 Task: Log work in the project AtlasLine for the issue 'Develop a new feature to allow for gamification of key tasks and activities.' spent time as '5w 4d 18h 18m' and remaining time as '4w 2d 22h 42m' and add a flag. Now add the issue to the epic 'Enterprise Resource Planning (ERP) Implementation'. Log work in the project AtlasLine for the issue 'Address issues related to slow response time when accessing the system remotely' spent time as '2w 1d 9h 37m' and remaining time as '6w 2d 19h 45m' and clone the issue. Now add the issue to the epic 'Network Security Improvements'
Action: Mouse moved to (182, 51)
Screenshot: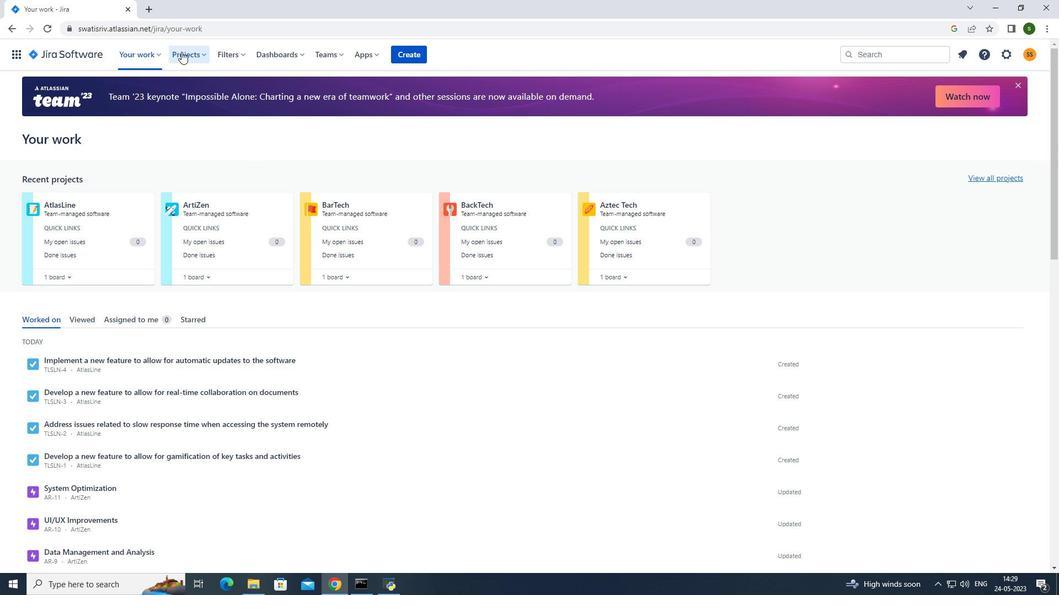 
Action: Mouse pressed left at (182, 51)
Screenshot: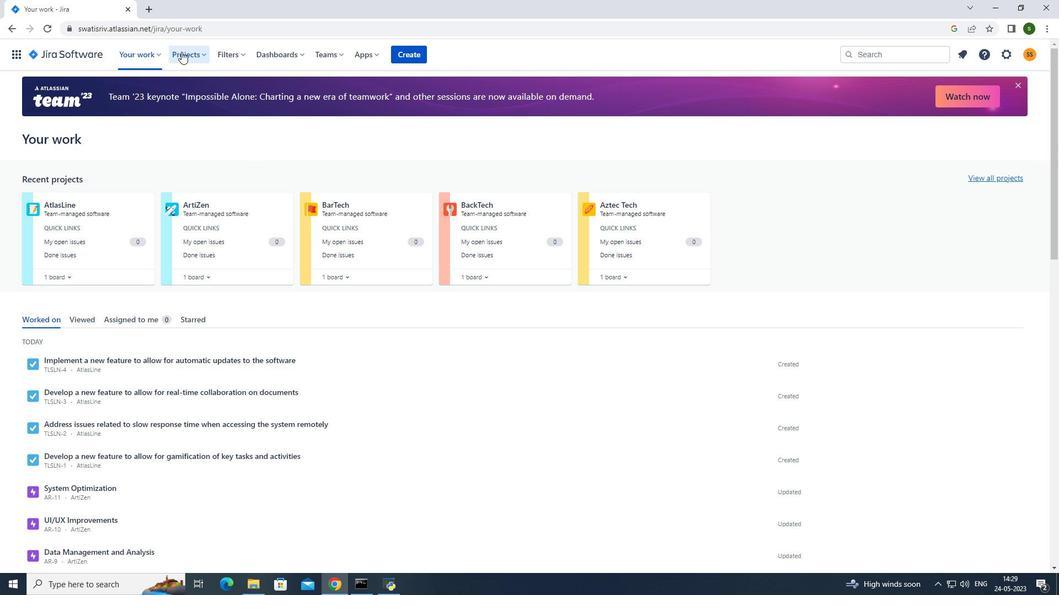 
Action: Mouse moved to (232, 97)
Screenshot: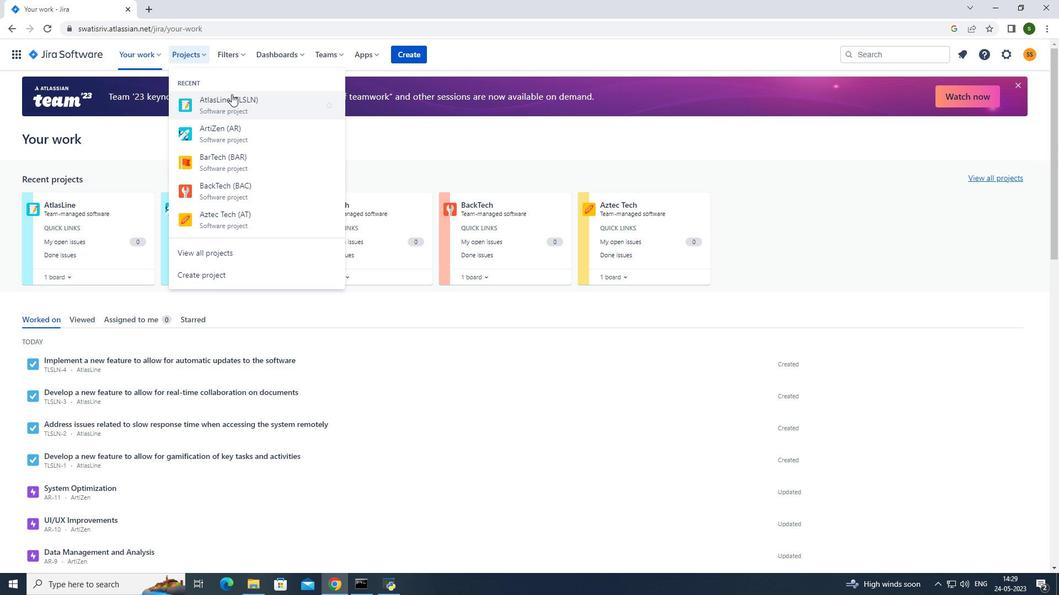 
Action: Mouse pressed left at (232, 97)
Screenshot: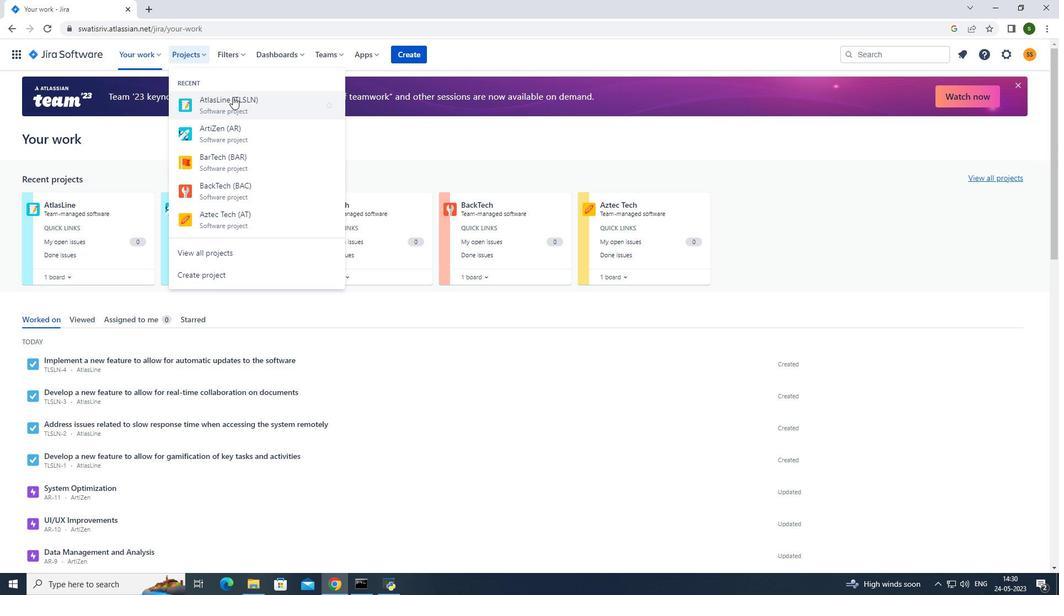 
Action: Mouse moved to (80, 172)
Screenshot: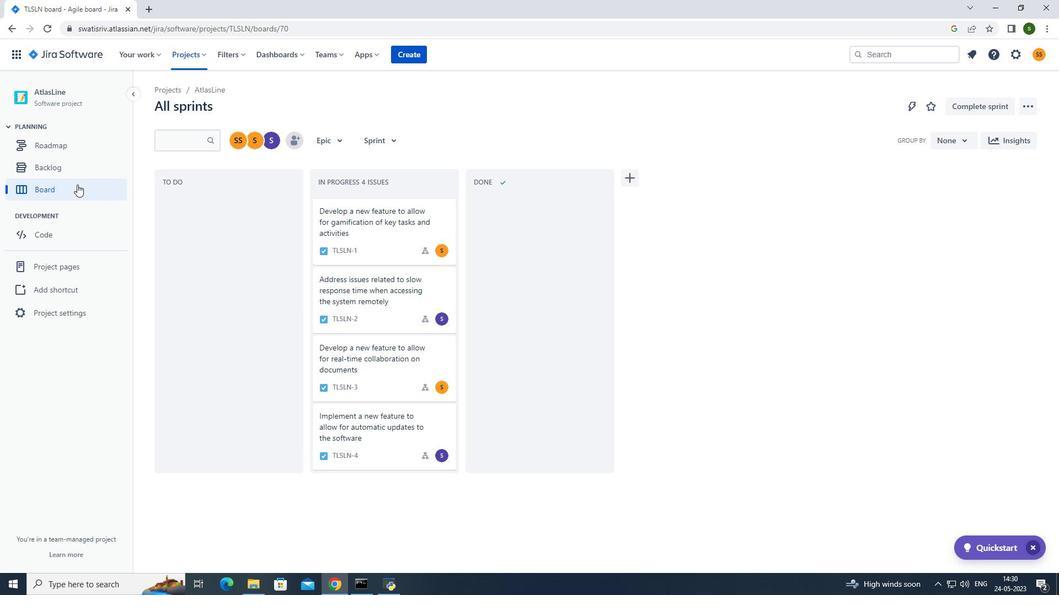 
Action: Mouse pressed left at (80, 172)
Screenshot: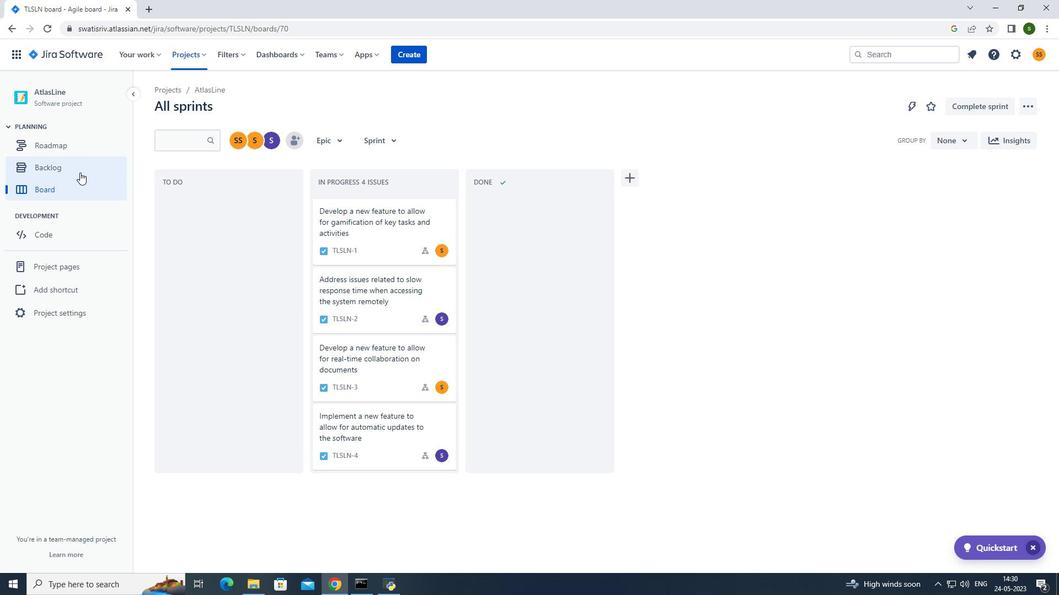 
Action: Mouse moved to (802, 197)
Screenshot: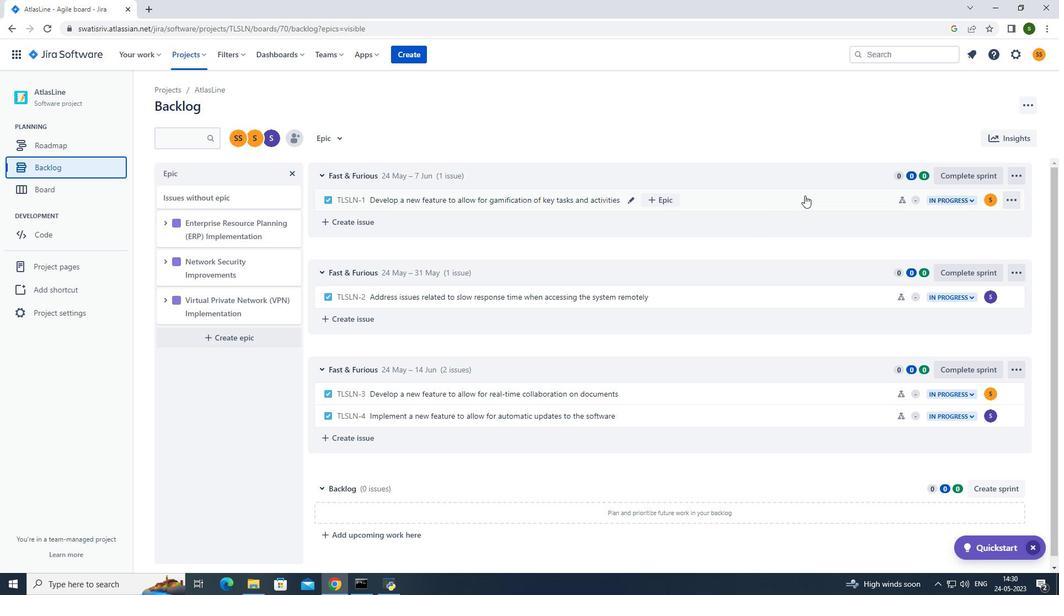 
Action: Mouse pressed left at (802, 197)
Screenshot: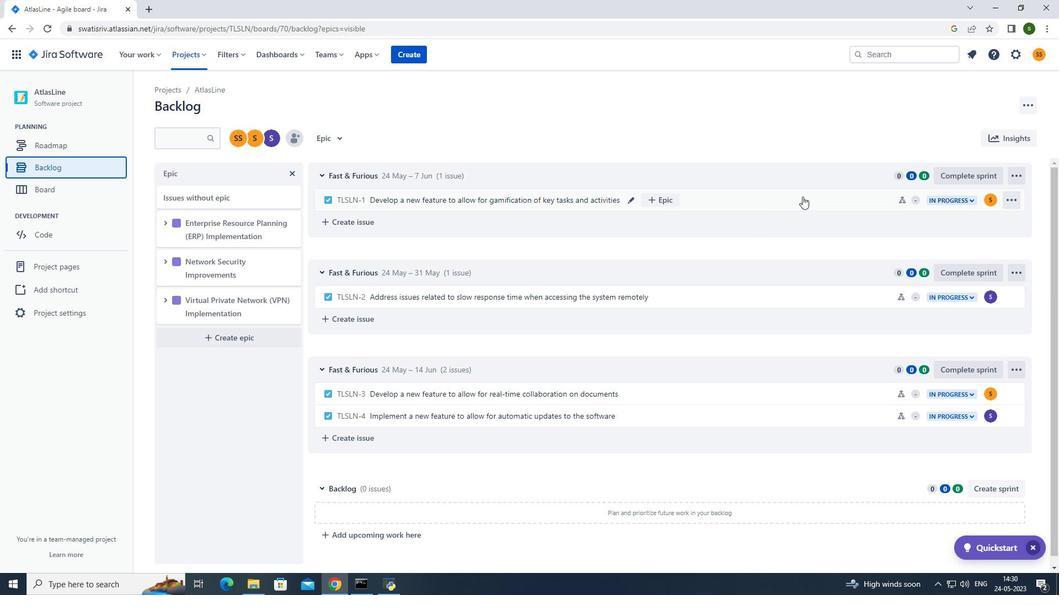 
Action: Mouse moved to (1012, 173)
Screenshot: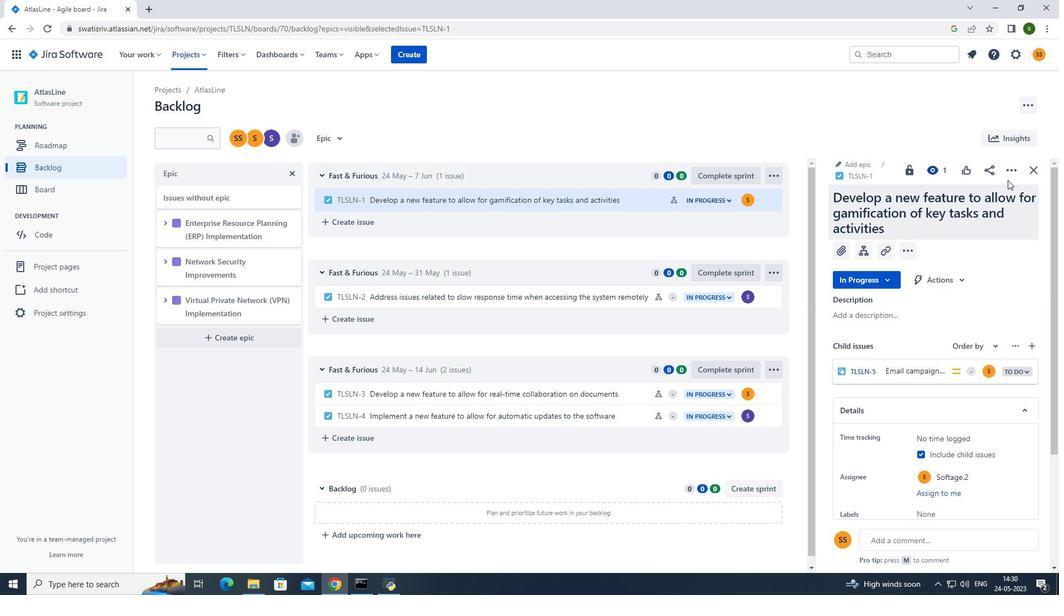 
Action: Mouse pressed left at (1012, 173)
Screenshot: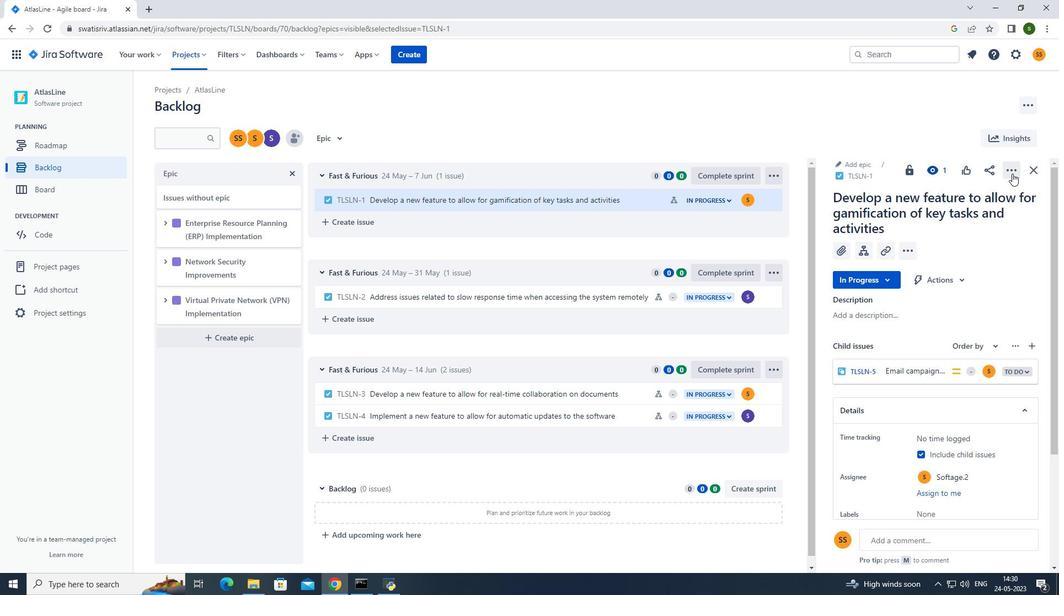 
Action: Mouse moved to (981, 197)
Screenshot: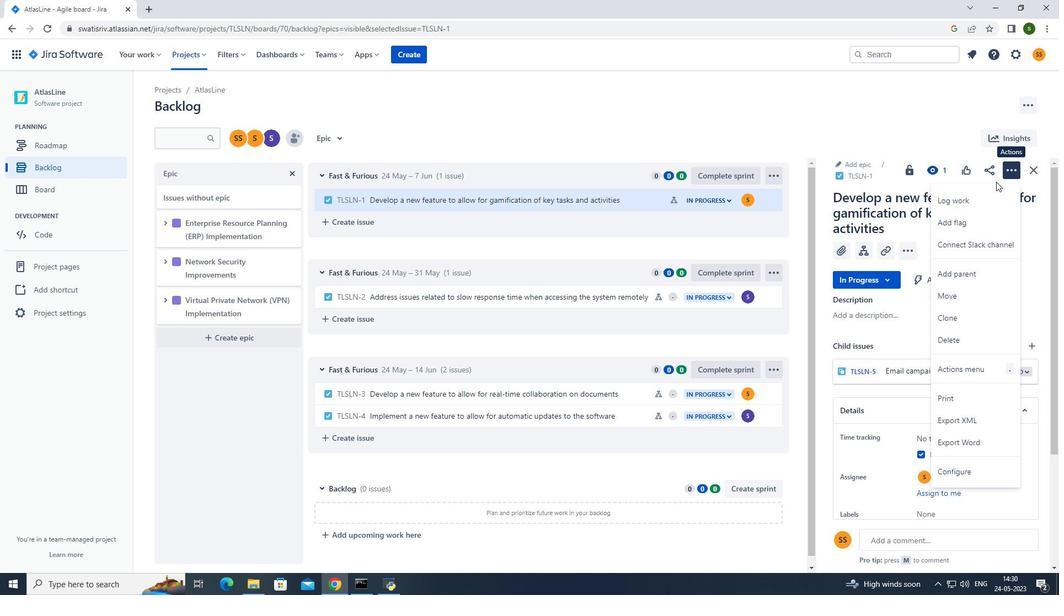 
Action: Mouse pressed left at (981, 197)
Screenshot: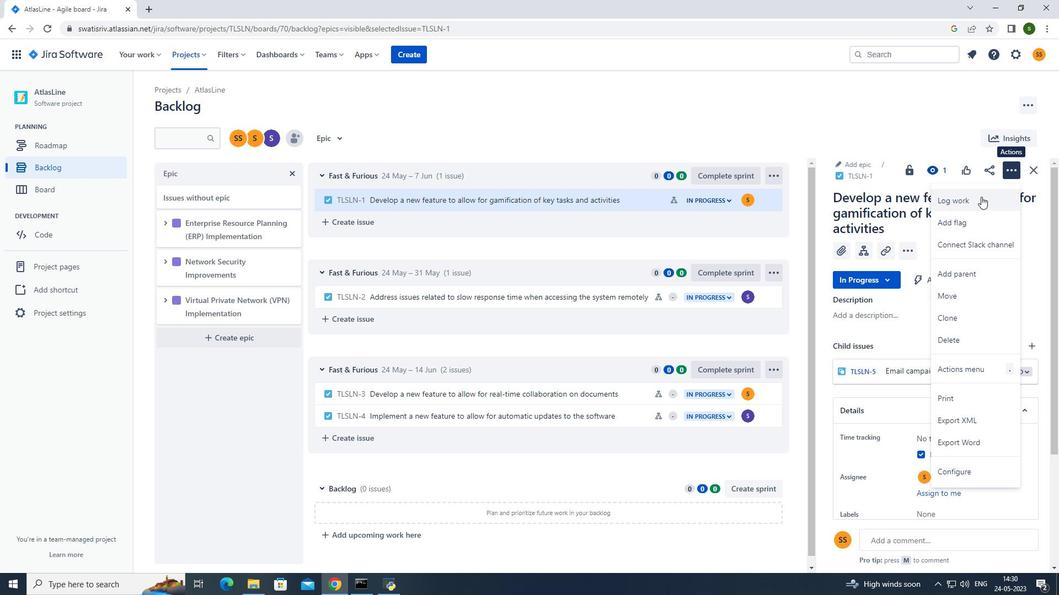 
Action: Mouse moved to (450, 168)
Screenshot: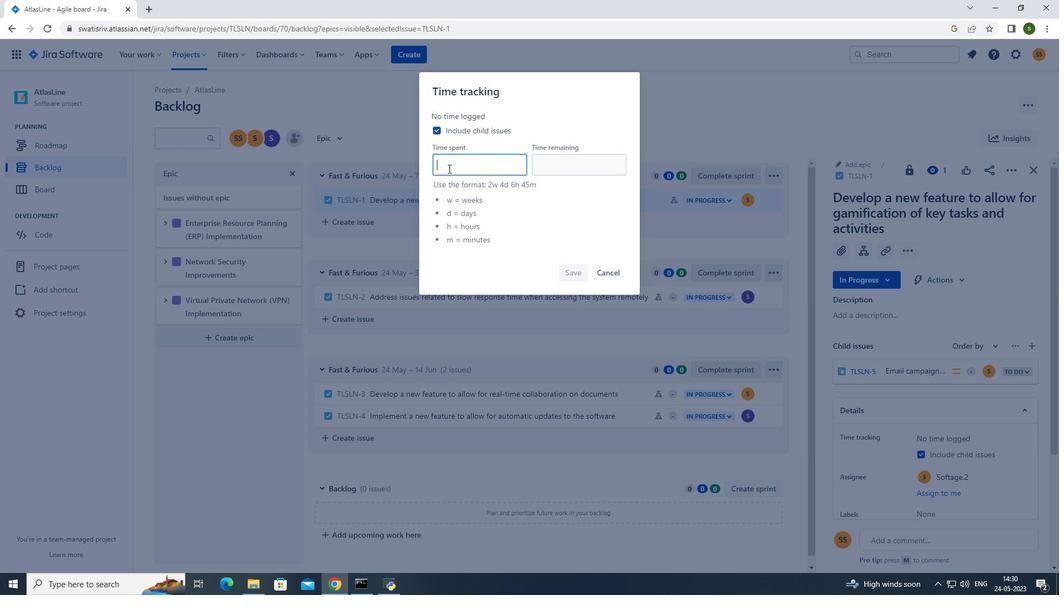 
Action: Key pressed 5w<Key.space>4d<Key.space>18h<Key.space>18m
Screenshot: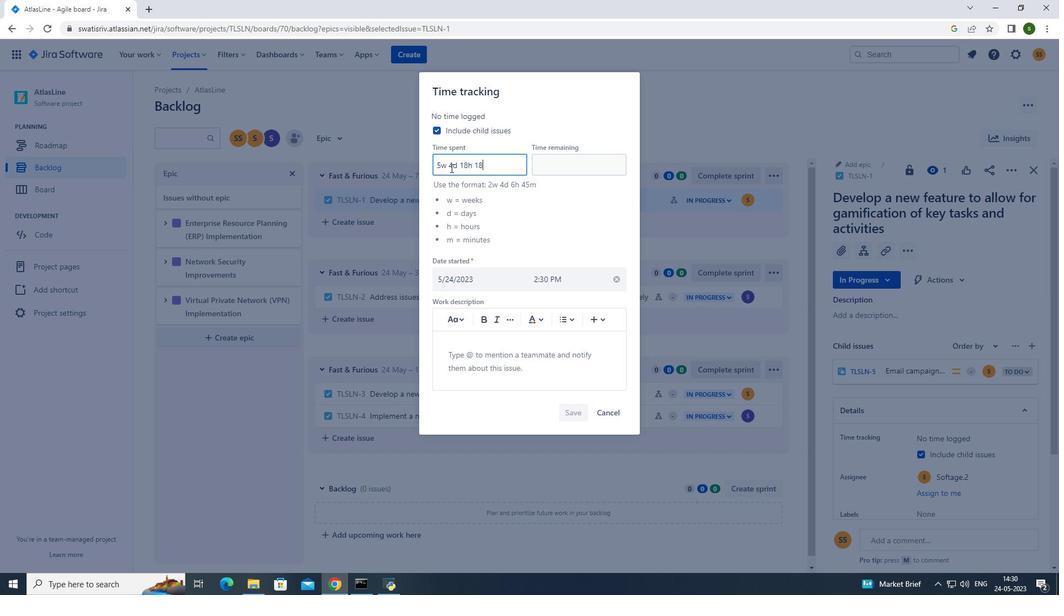 
Action: Mouse moved to (583, 167)
Screenshot: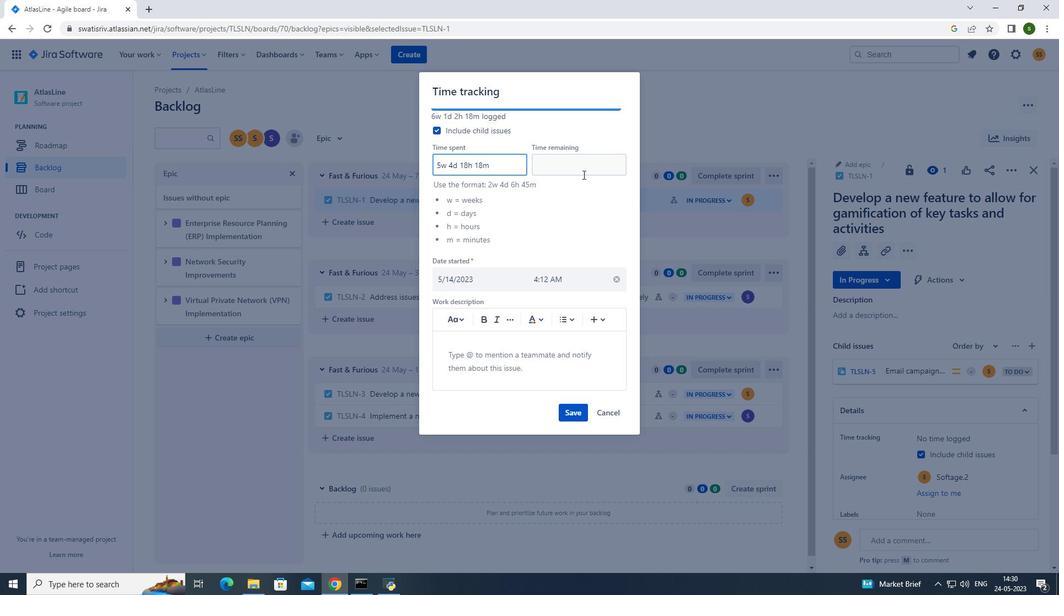 
Action: Mouse pressed left at (583, 167)
Screenshot: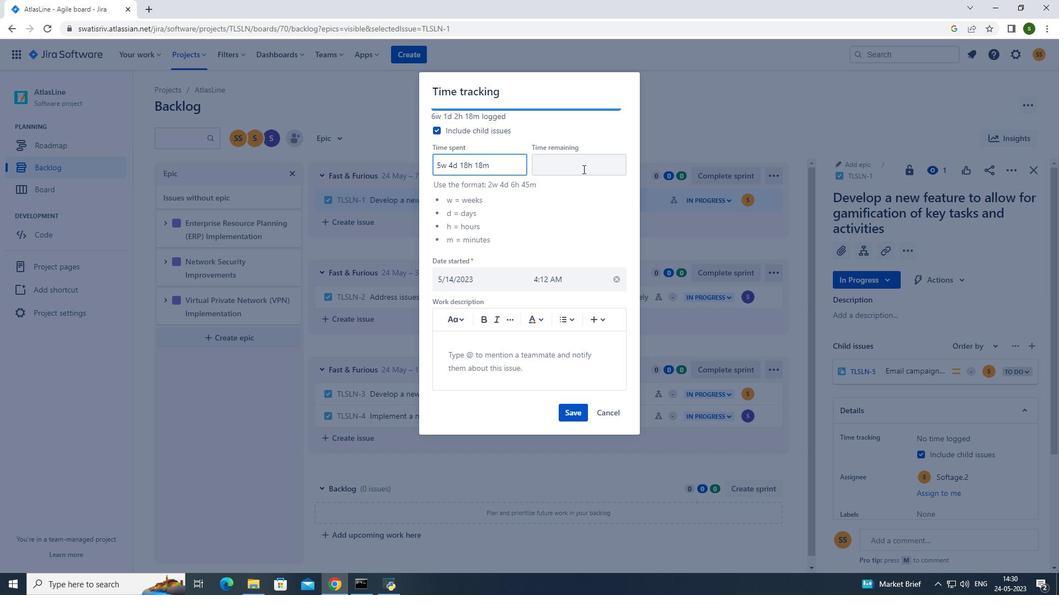 
Action: Key pressed 4w<Key.space>2d<Key.space>22h42<Key.backspace><Key.backspace><Key.space>42m
Screenshot: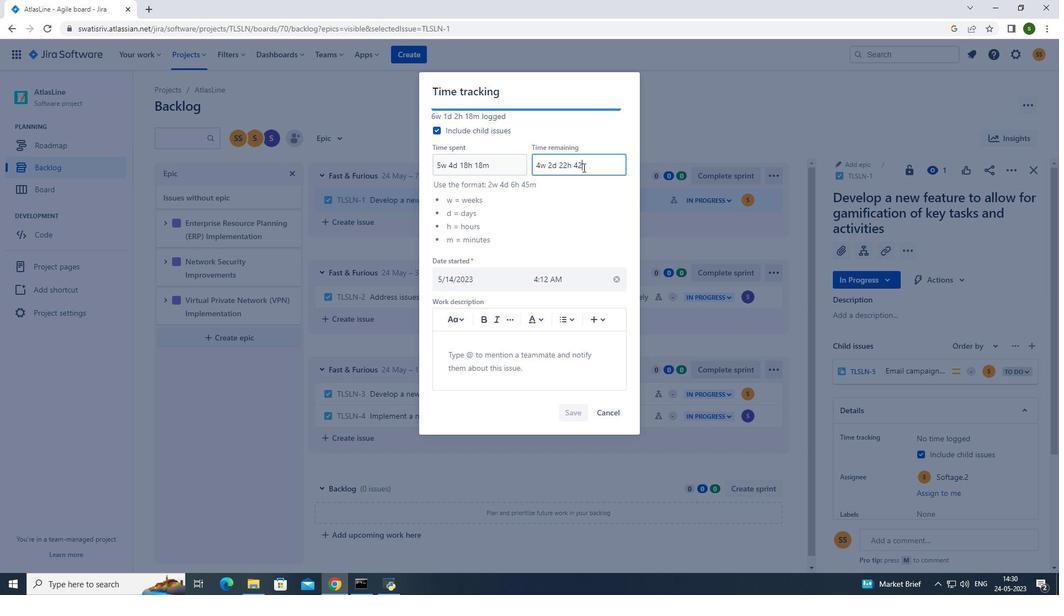 
Action: Mouse moved to (567, 408)
Screenshot: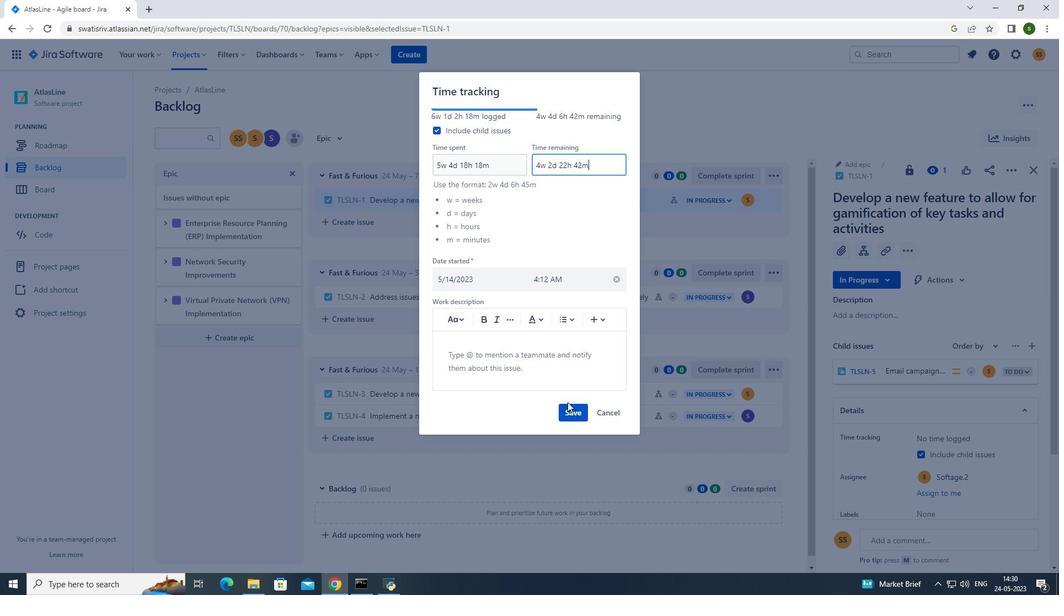 
Action: Mouse pressed left at (567, 408)
Screenshot: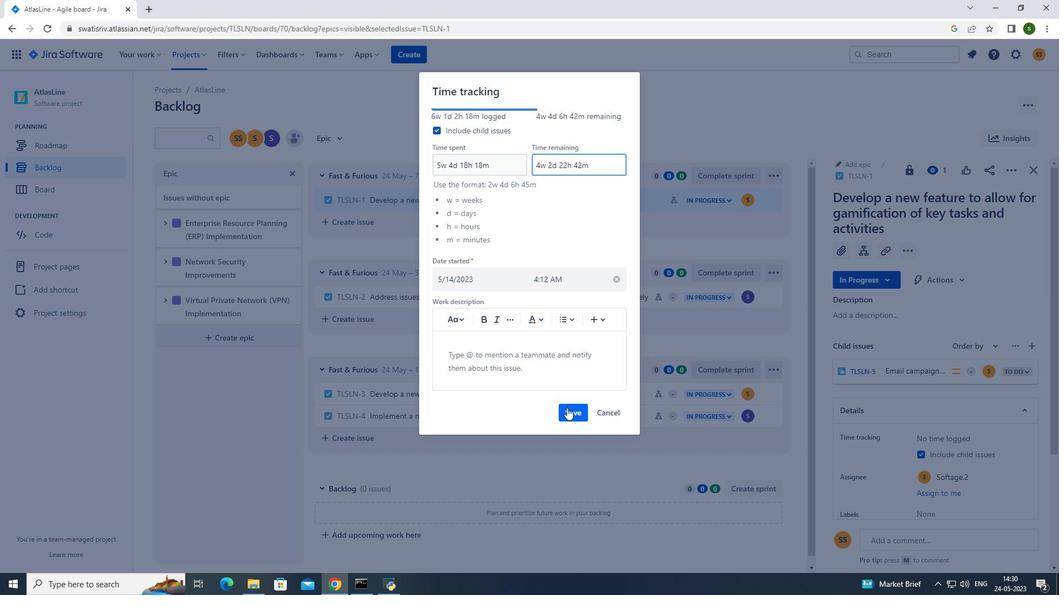 
Action: Mouse moved to (1014, 173)
Screenshot: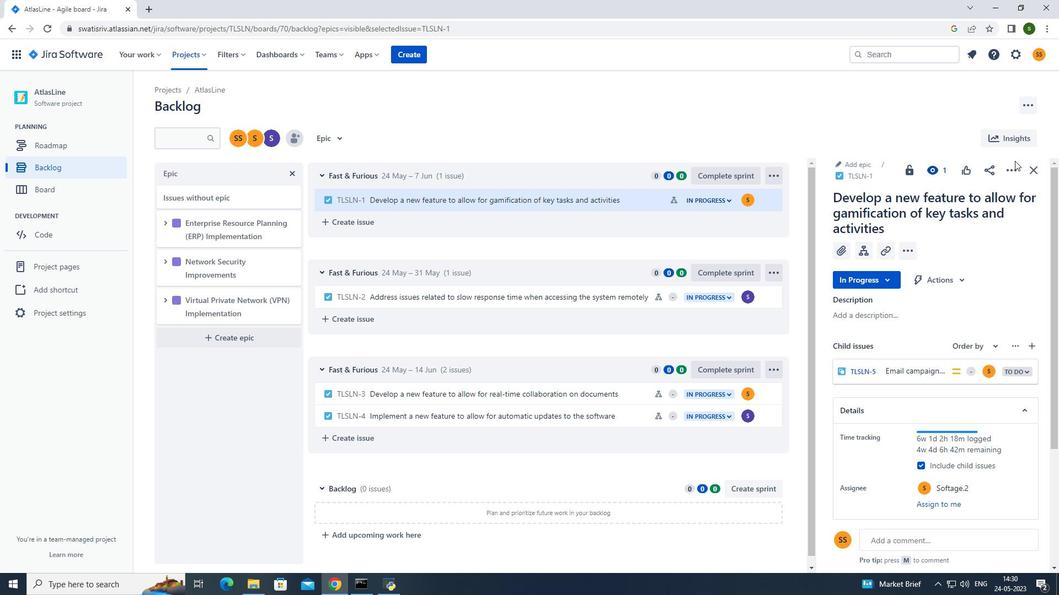 
Action: Mouse pressed left at (1014, 173)
Screenshot: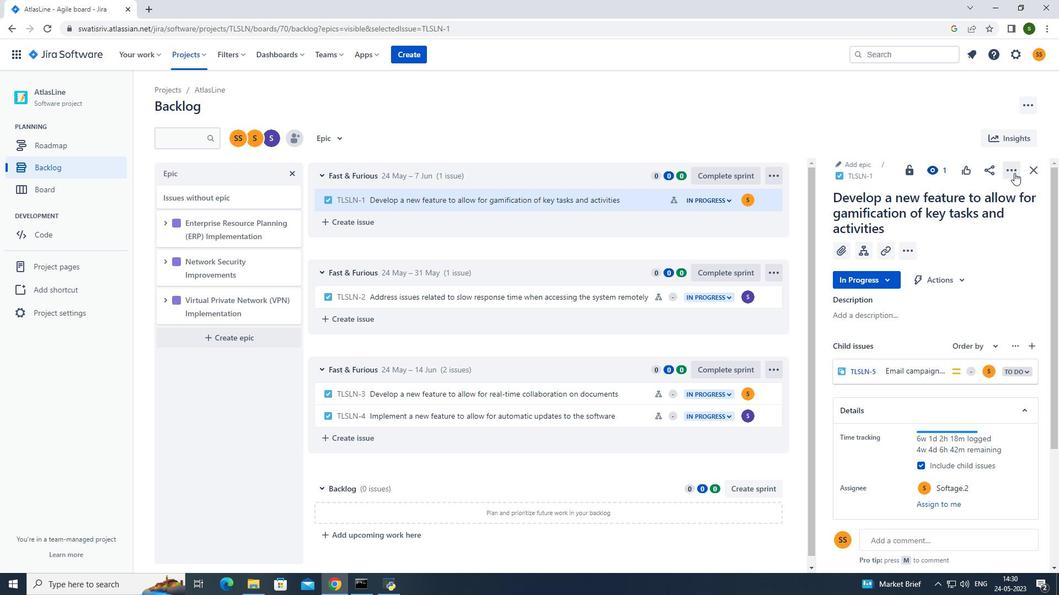 
Action: Mouse moved to (965, 227)
Screenshot: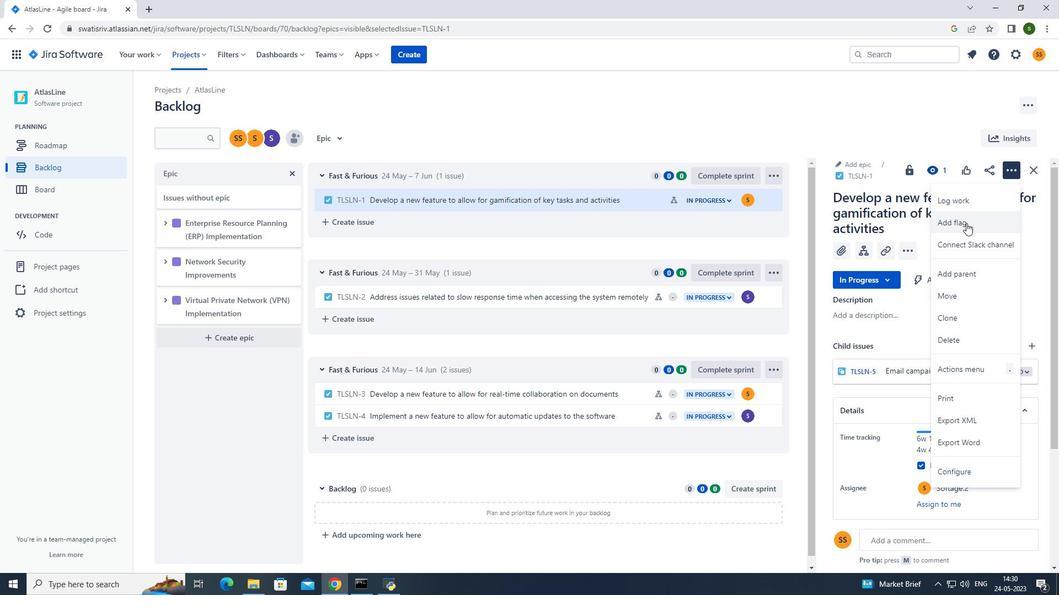 
Action: Mouse pressed left at (965, 227)
Screenshot: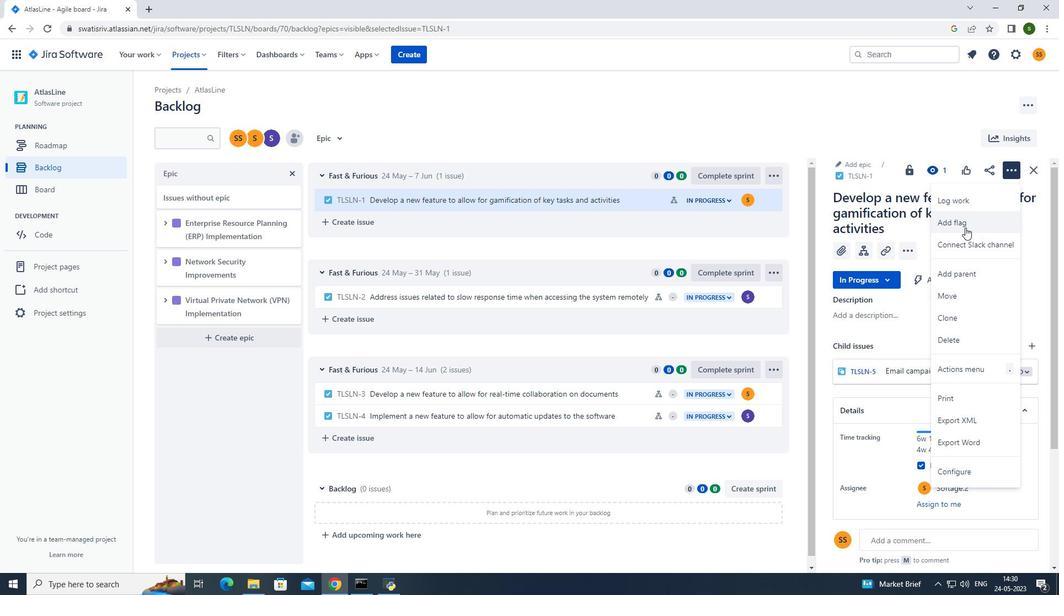 
Action: Mouse moved to (634, 204)
Screenshot: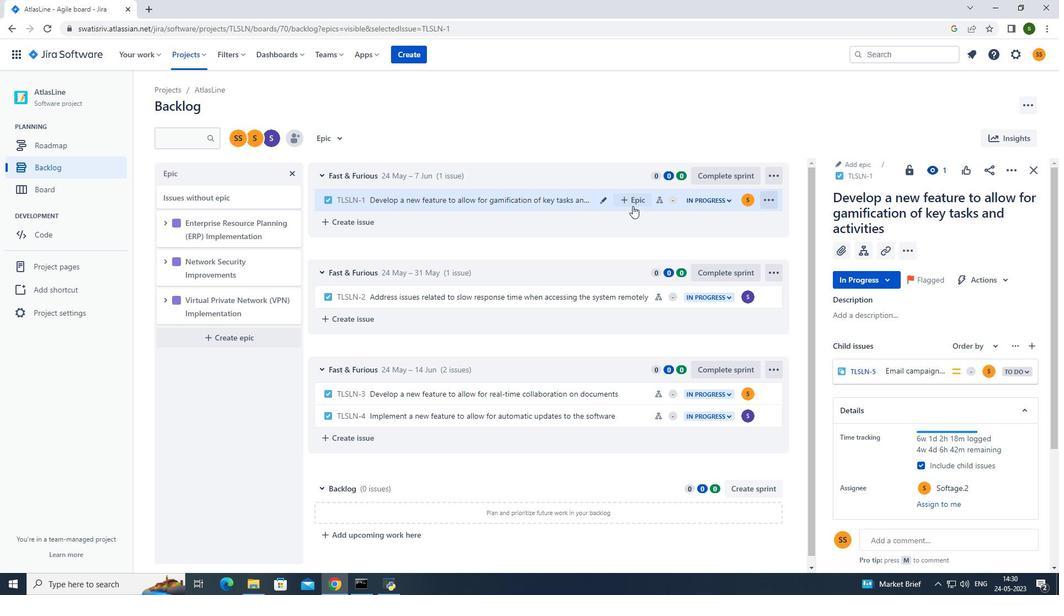 
Action: Mouse pressed left at (634, 204)
Screenshot: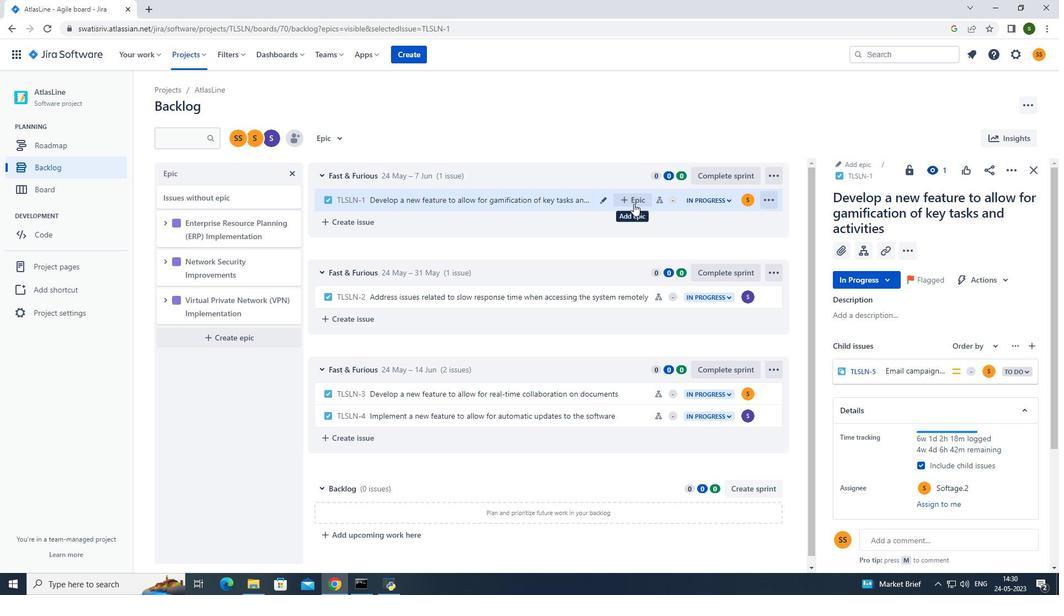 
Action: Mouse moved to (656, 275)
Screenshot: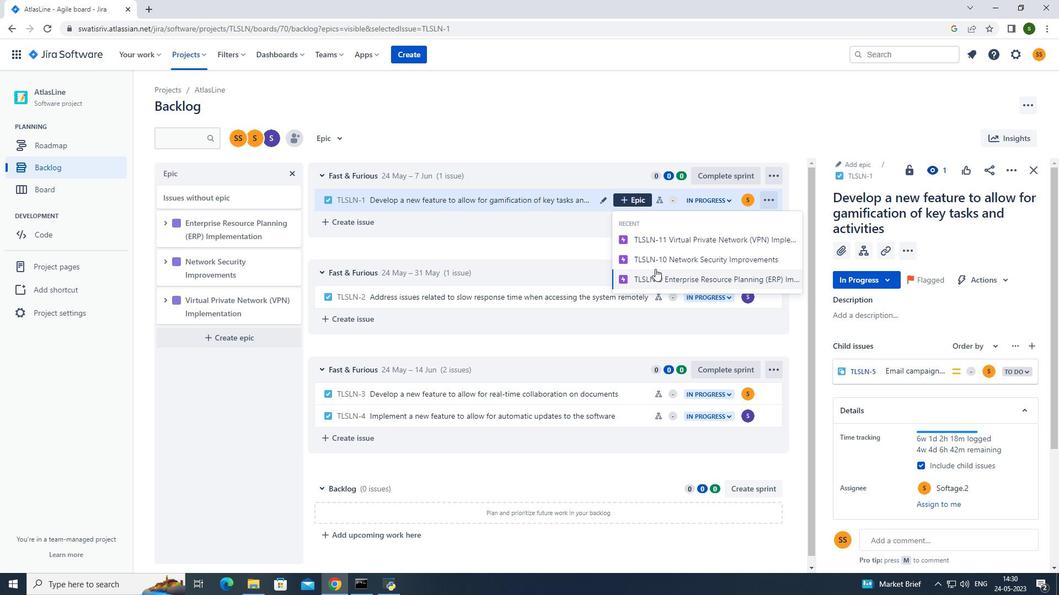 
Action: Mouse pressed left at (656, 275)
Screenshot: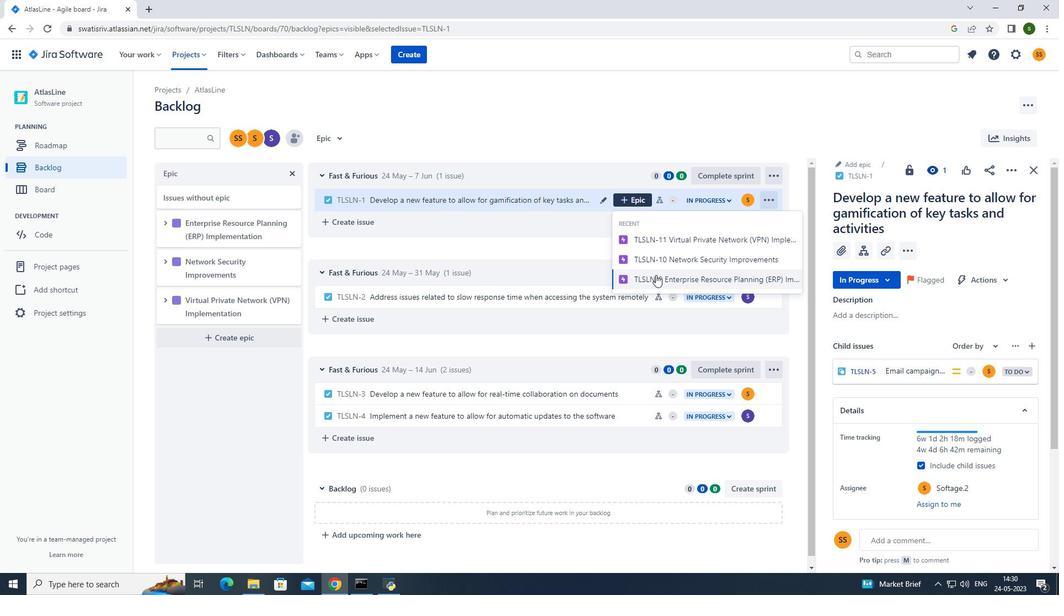 
Action: Mouse moved to (342, 134)
Screenshot: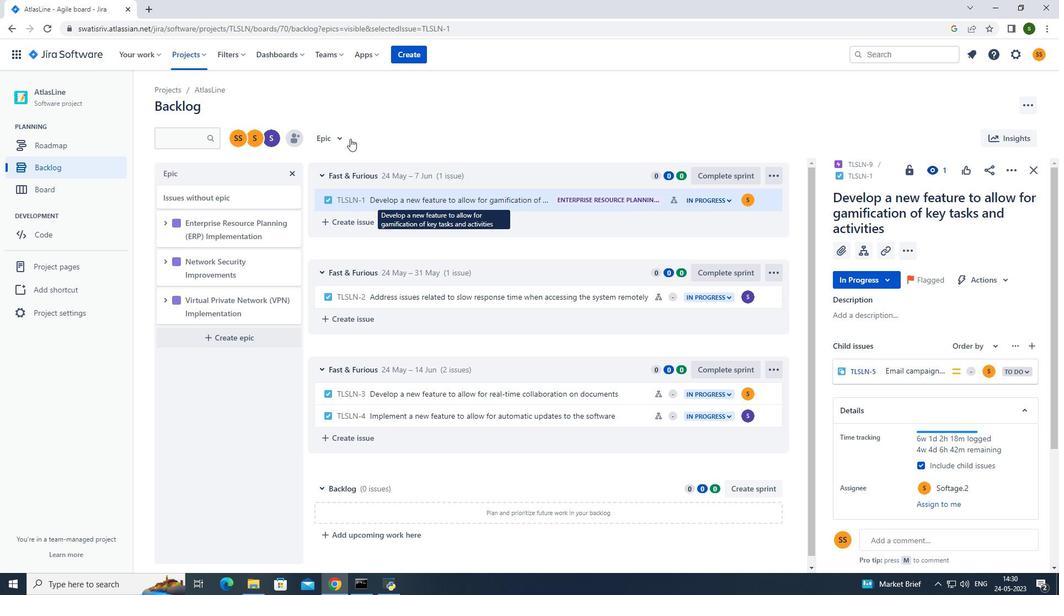 
Action: Mouse pressed left at (342, 134)
Screenshot: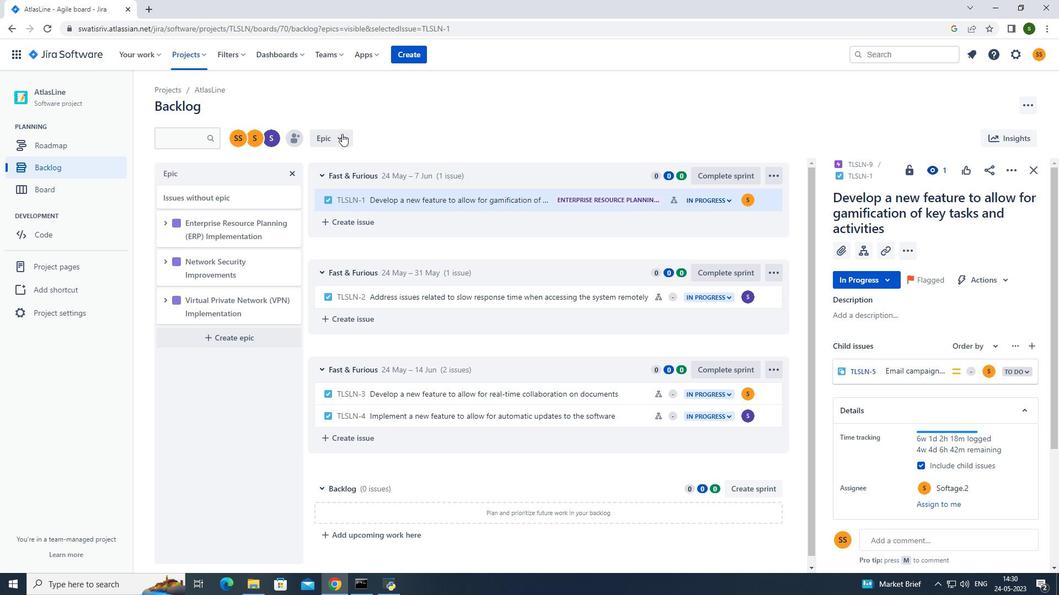 
Action: Mouse moved to (358, 185)
Screenshot: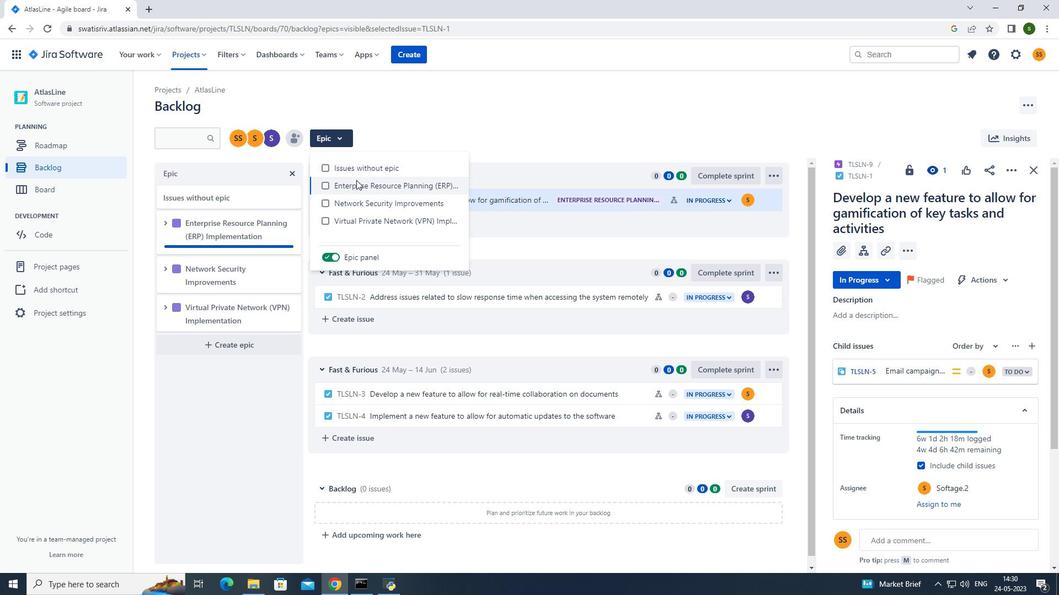
Action: Mouse pressed left at (358, 185)
Screenshot: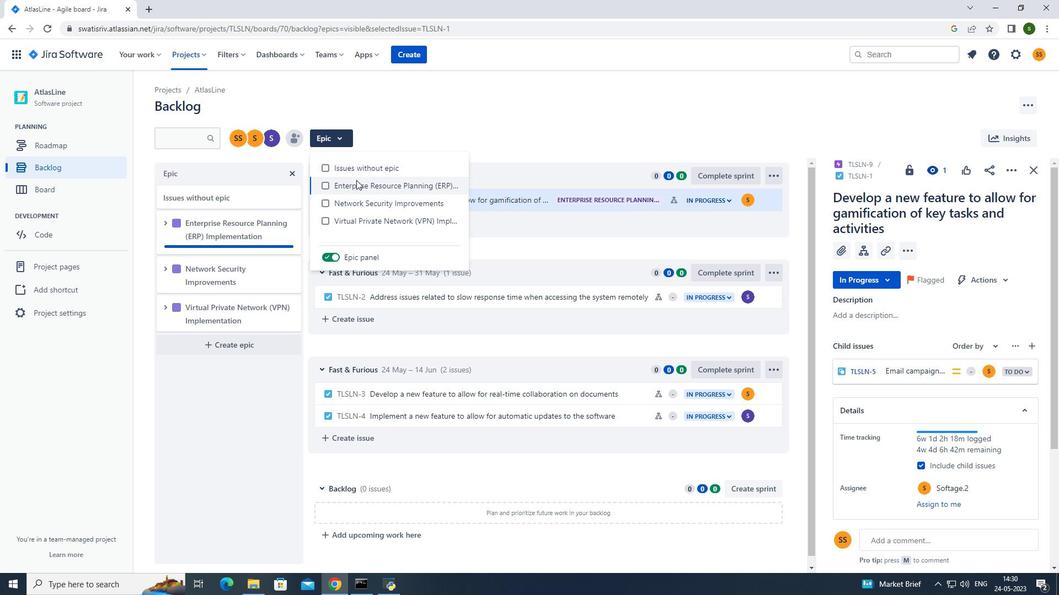 
Action: Mouse moved to (195, 54)
Screenshot: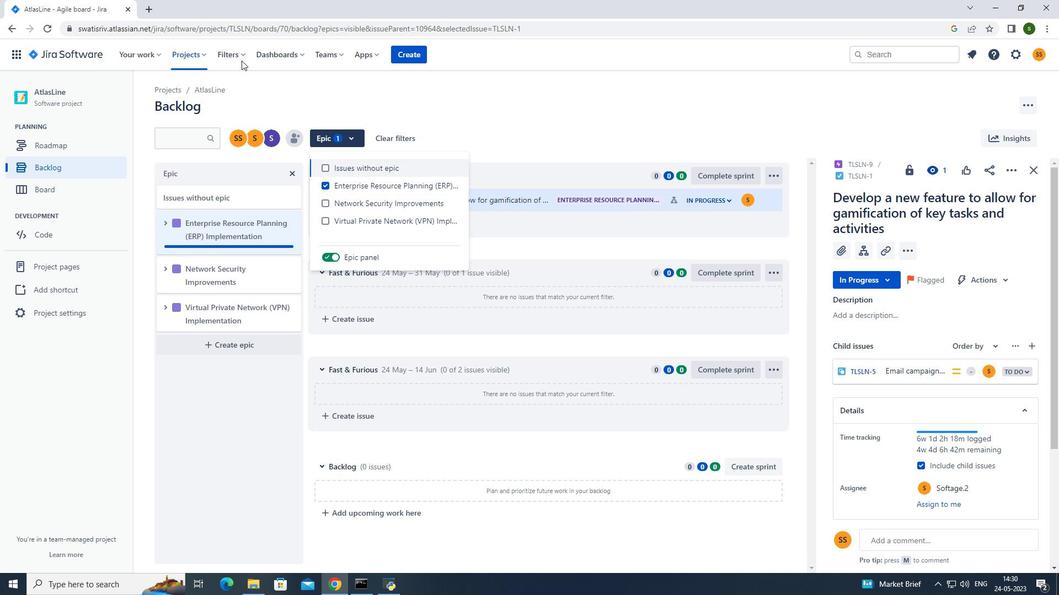
Action: Mouse pressed left at (195, 54)
Screenshot: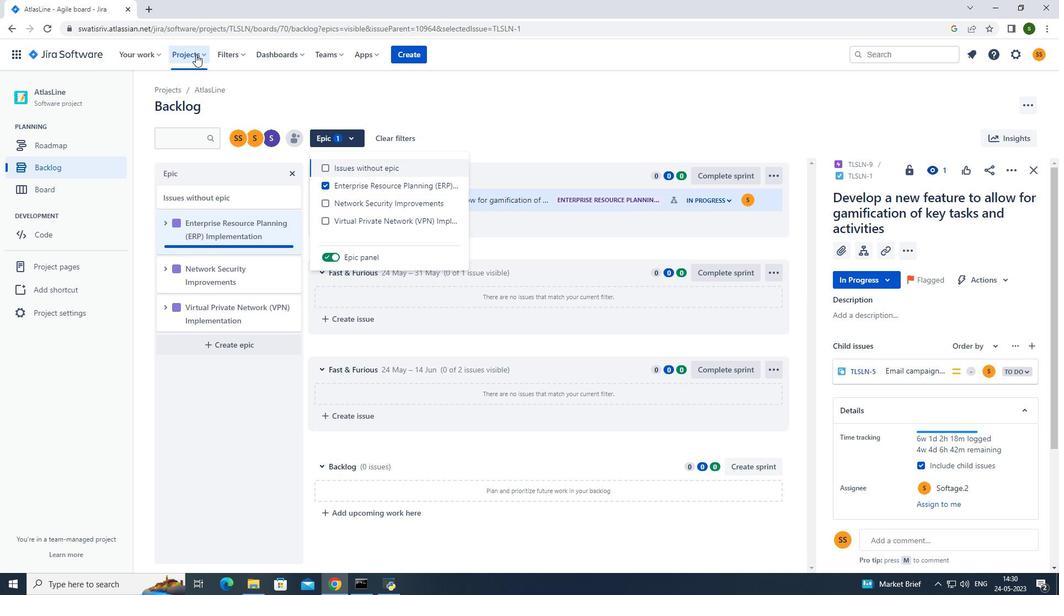 
Action: Mouse moved to (218, 98)
Screenshot: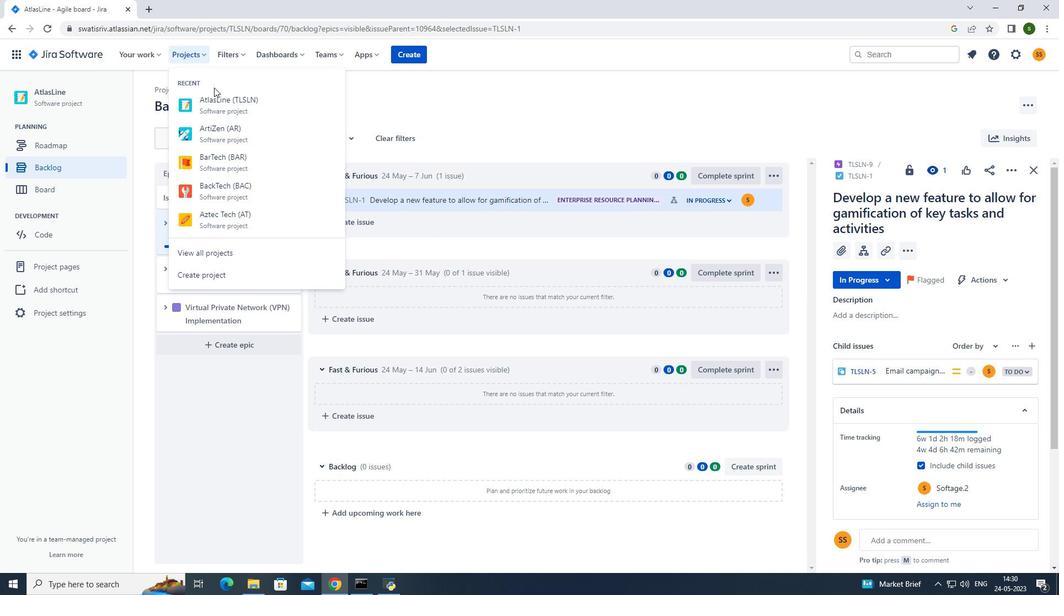 
Action: Mouse pressed left at (218, 98)
Screenshot: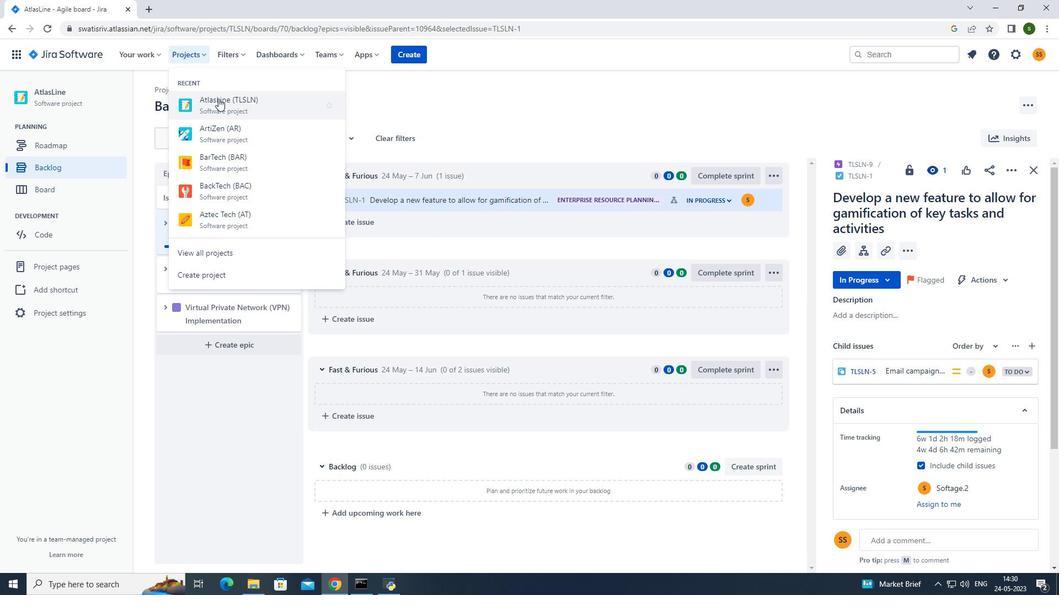 
Action: Mouse moved to (74, 171)
Screenshot: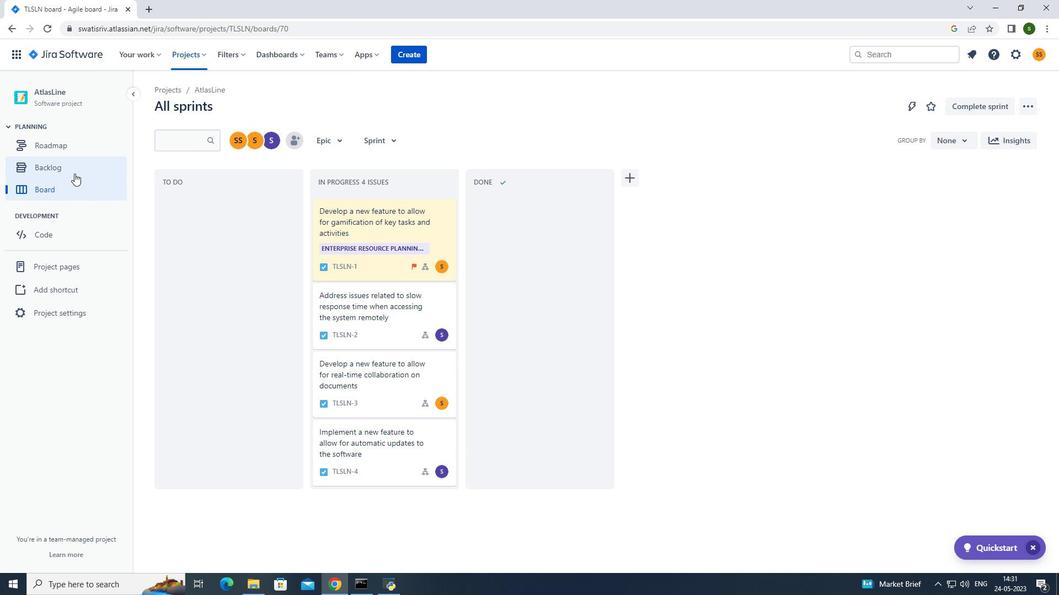 
Action: Mouse pressed left at (74, 171)
Screenshot: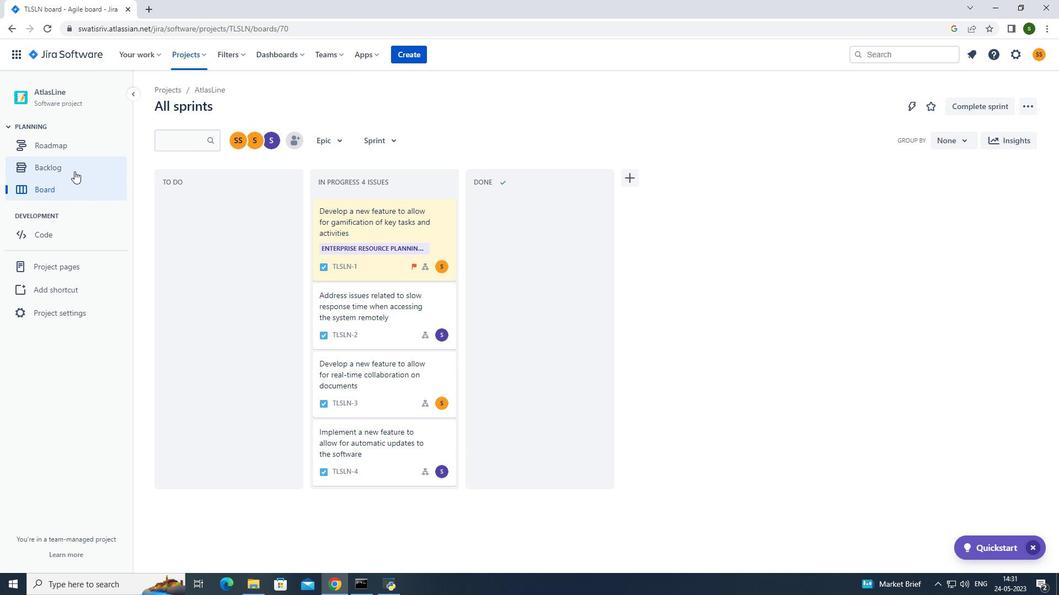 
Action: Mouse moved to (786, 301)
Screenshot: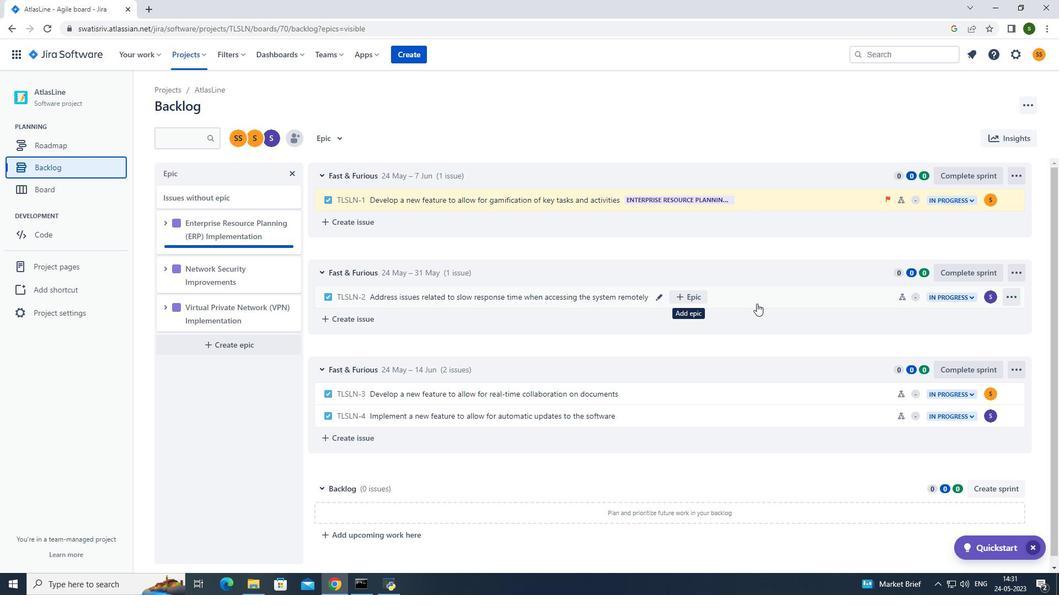 
Action: Mouse pressed left at (786, 301)
Screenshot: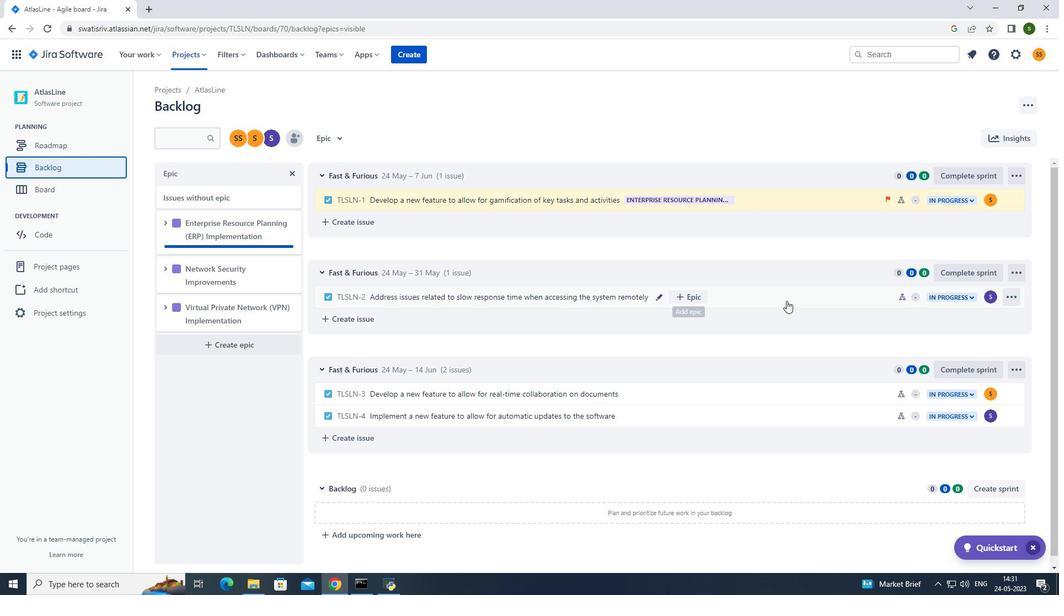 
Action: Mouse moved to (1019, 172)
Screenshot: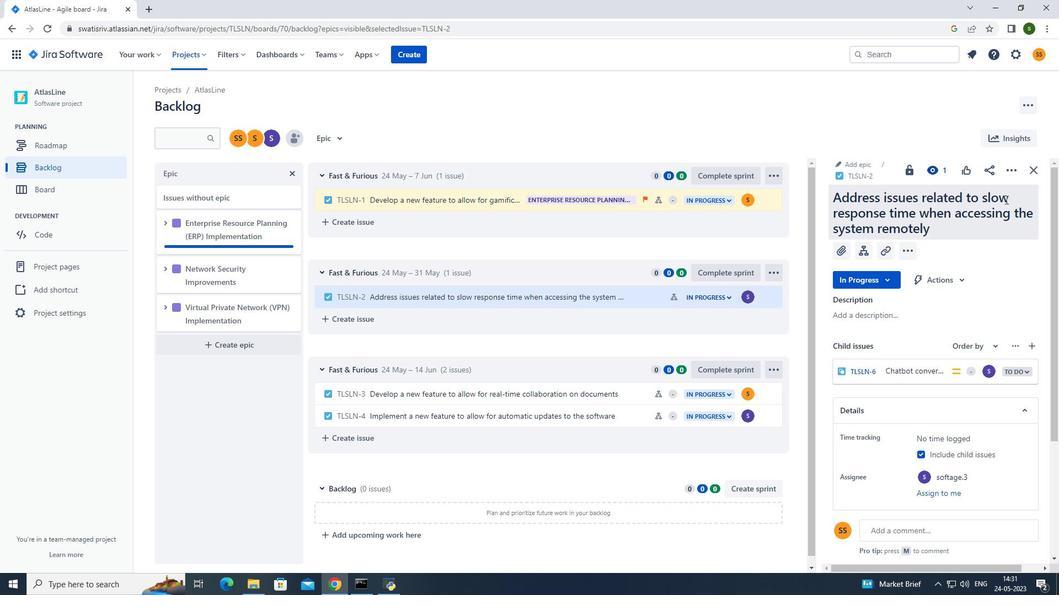 
Action: Mouse pressed left at (1019, 172)
Screenshot: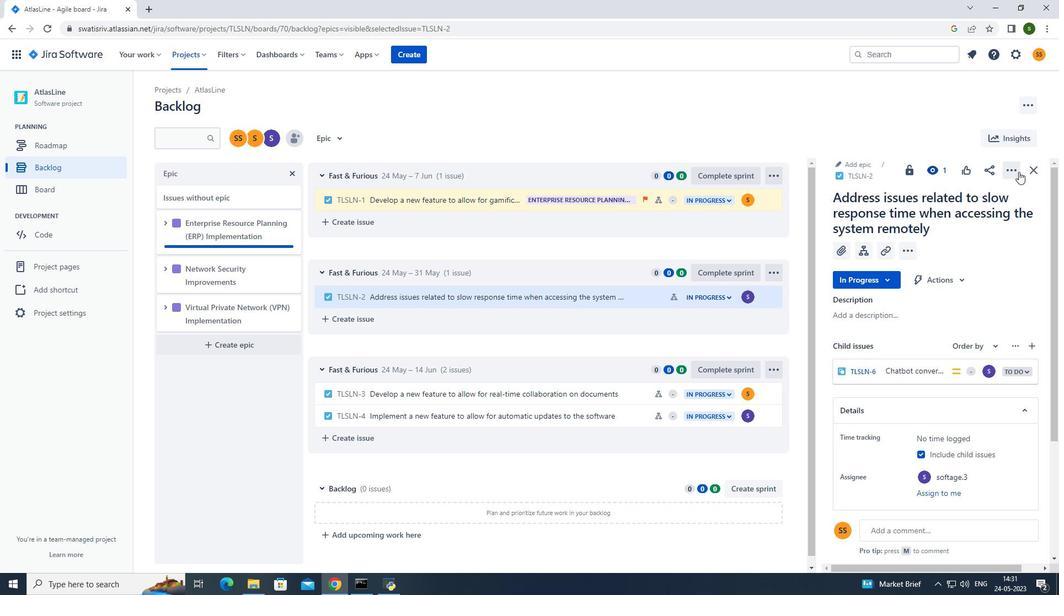 
Action: Mouse moved to (985, 198)
Screenshot: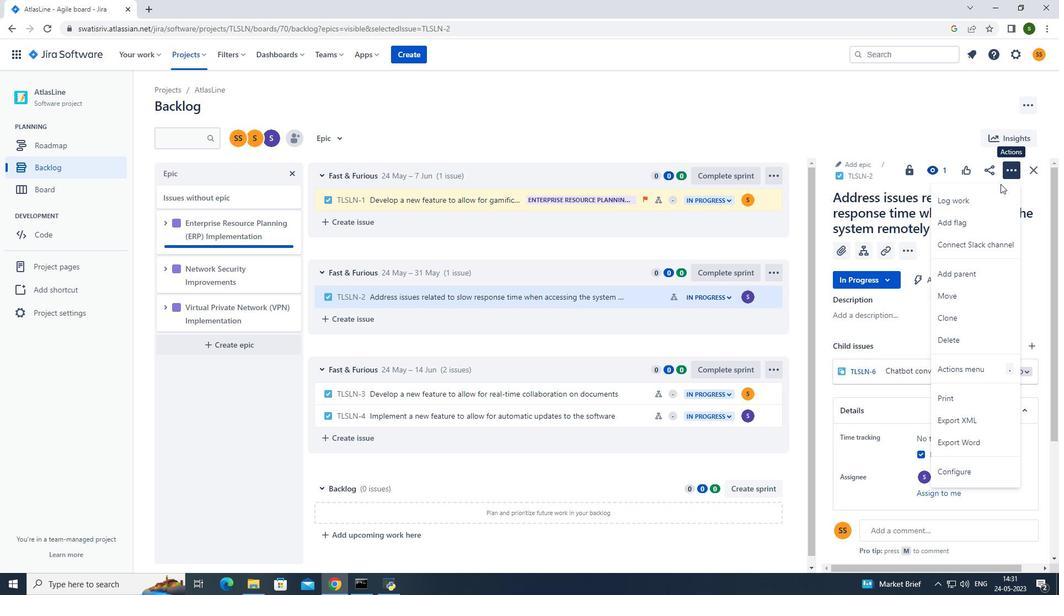 
Action: Mouse pressed left at (985, 198)
Screenshot: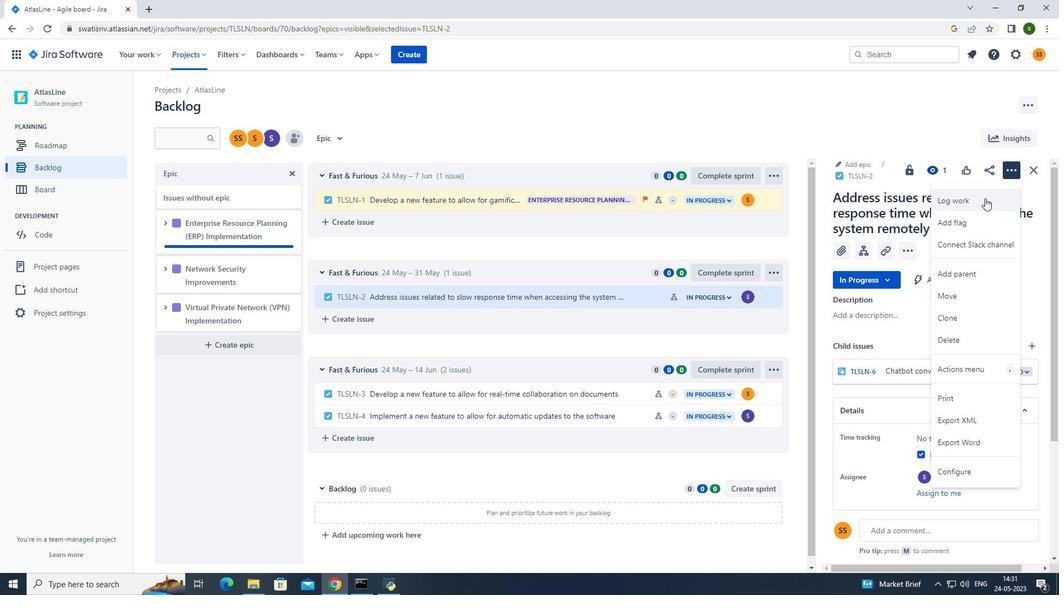 
Action: Mouse moved to (511, 169)
Screenshot: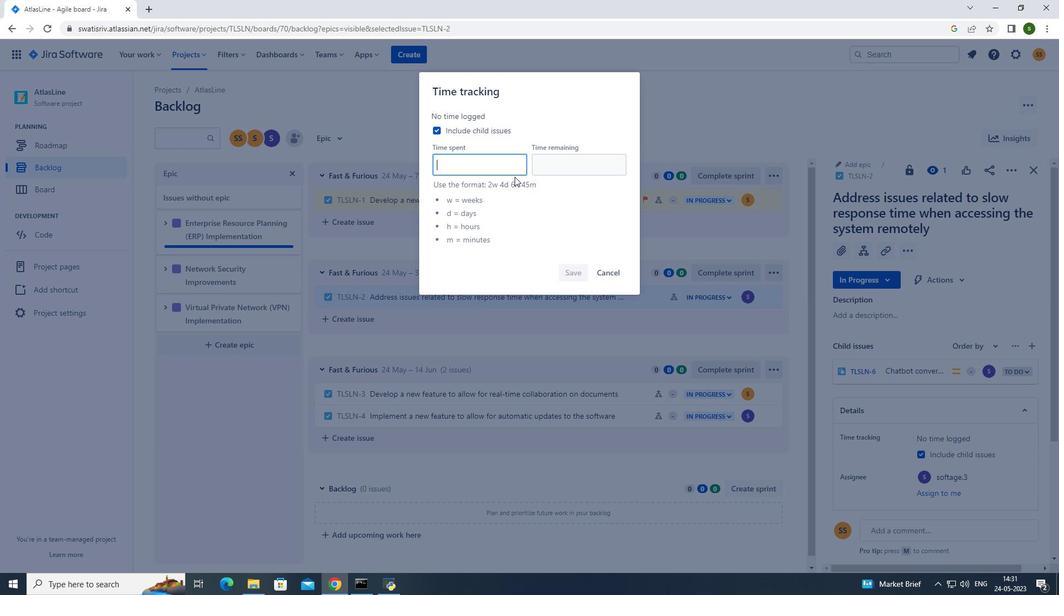 
Action: Mouse pressed left at (511, 169)
Screenshot: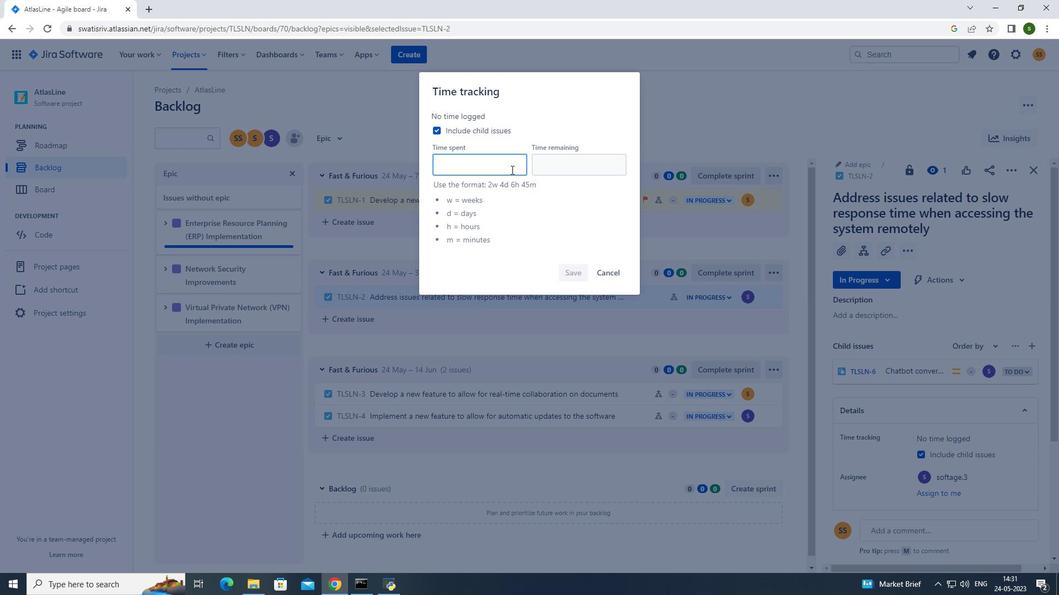 
Action: Mouse moved to (496, 162)
Screenshot: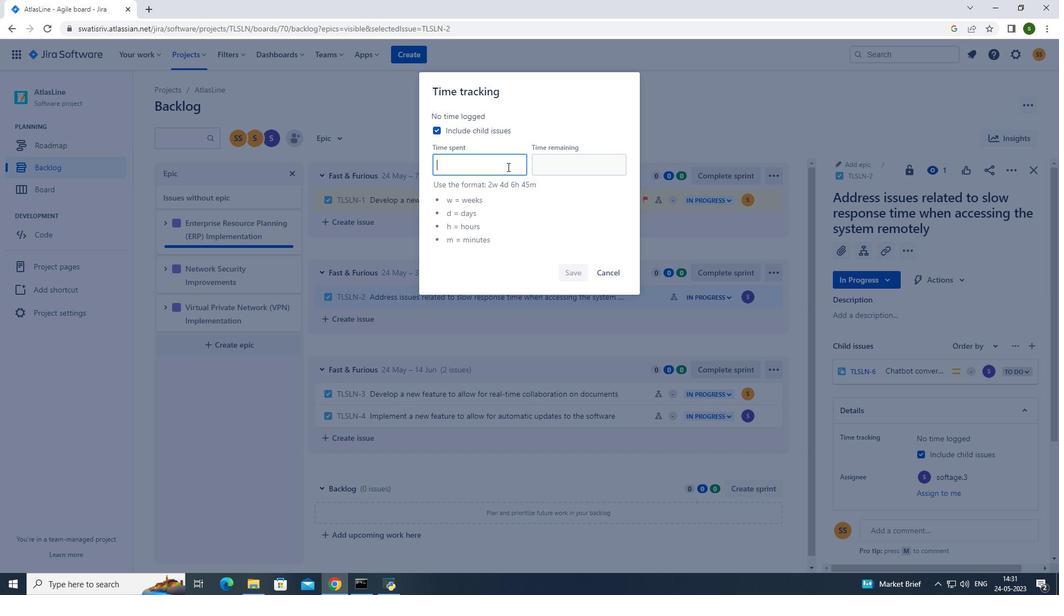 
Action: Key pressed 2w<Key.space>1d<Key.space>9h<Key.space>37m
Screenshot: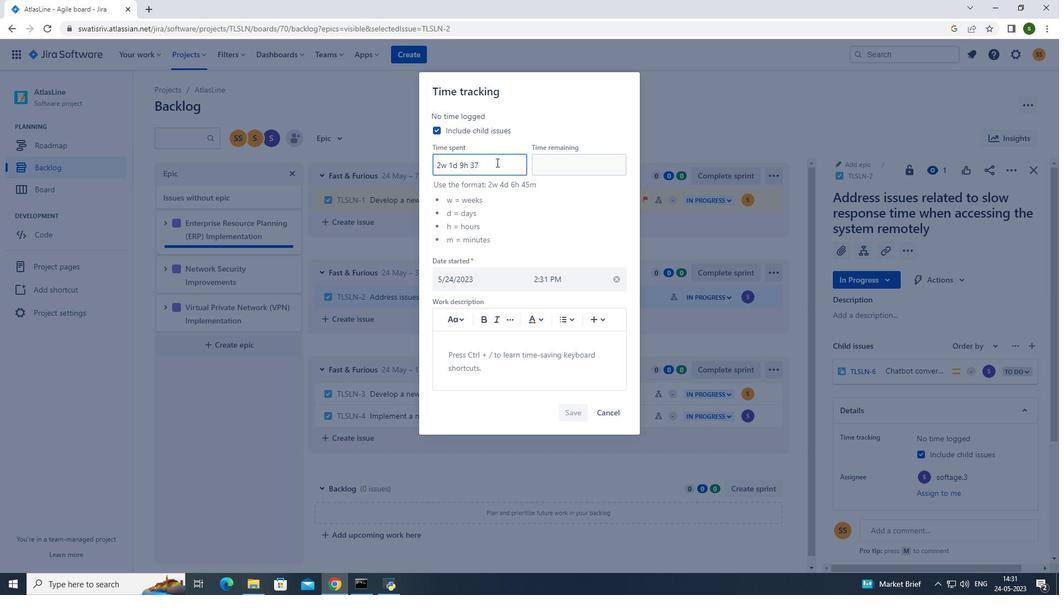 
Action: Mouse moved to (547, 172)
Screenshot: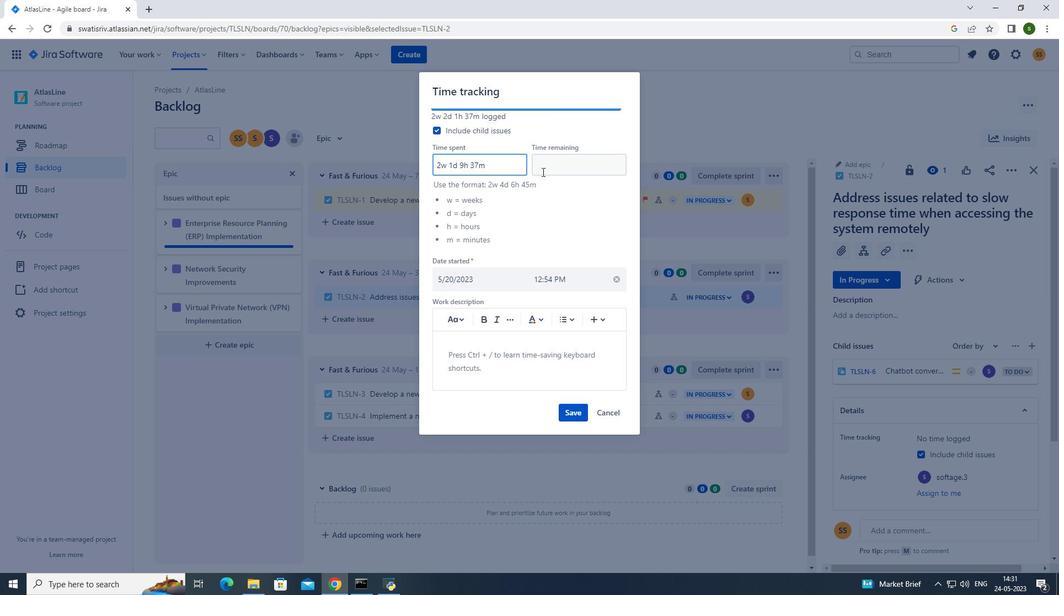 
Action: Mouse pressed left at (547, 172)
Screenshot: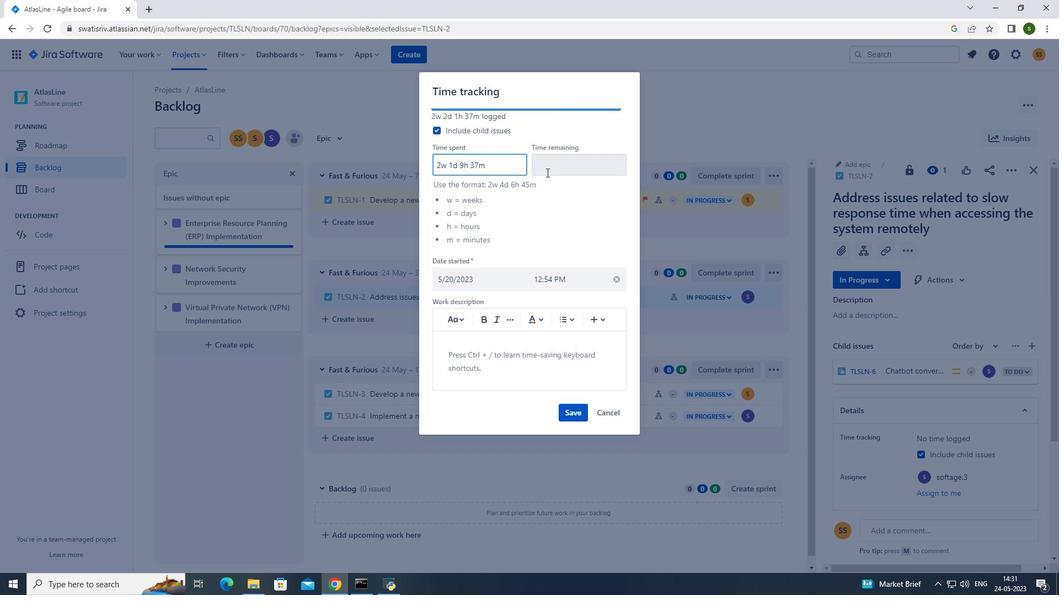 
Action: Key pressed 6w<Key.space>2d<Key.space>19h<Key.space>45m
Screenshot: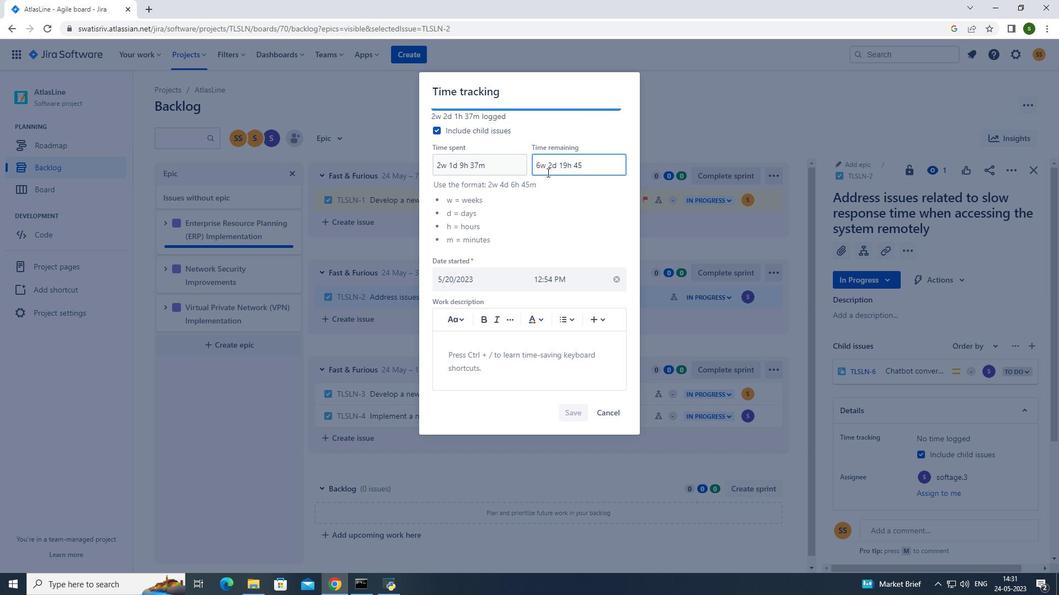 
Action: Mouse moved to (572, 410)
Screenshot: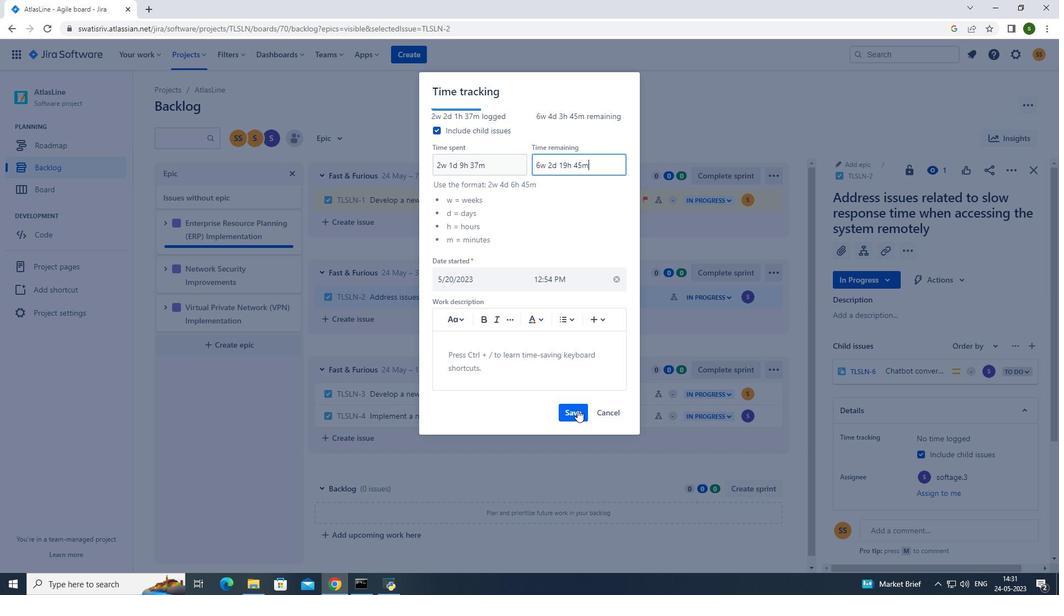 
Action: Mouse pressed left at (572, 410)
Screenshot: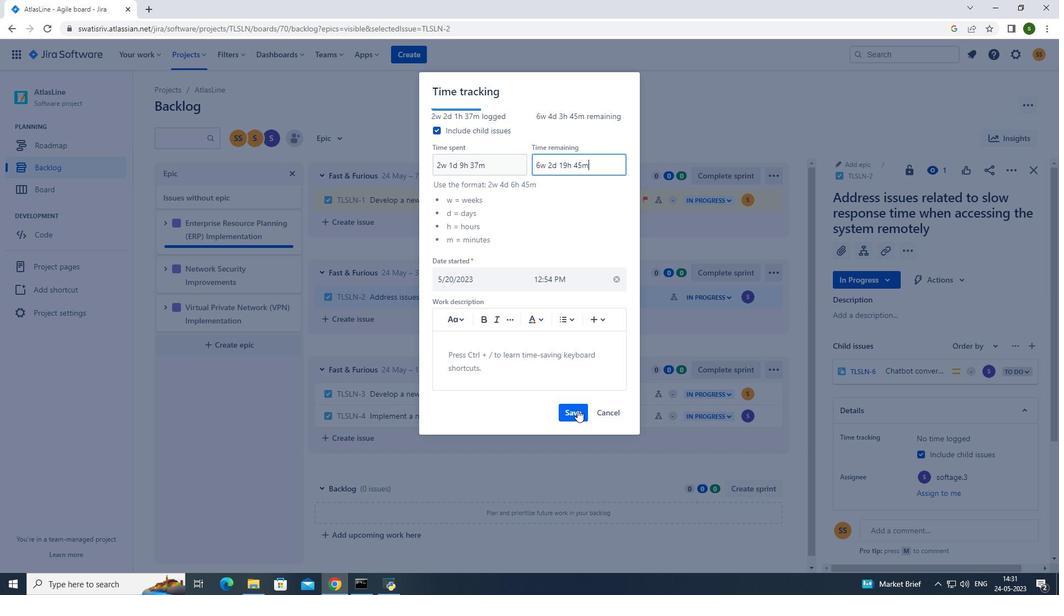 
Action: Mouse moved to (1015, 173)
Screenshot: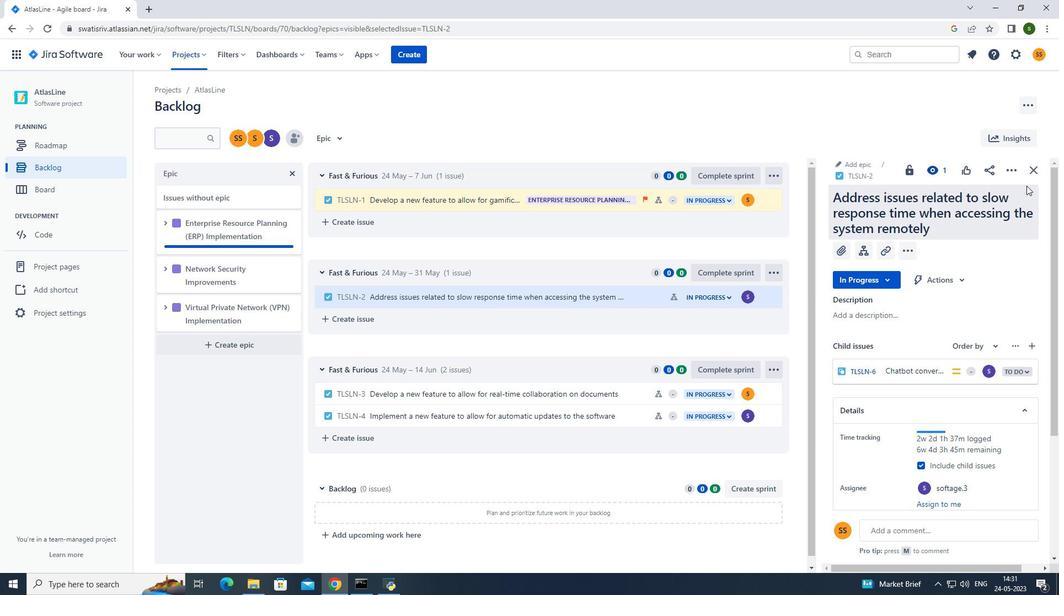 
Action: Mouse pressed left at (1015, 173)
Screenshot: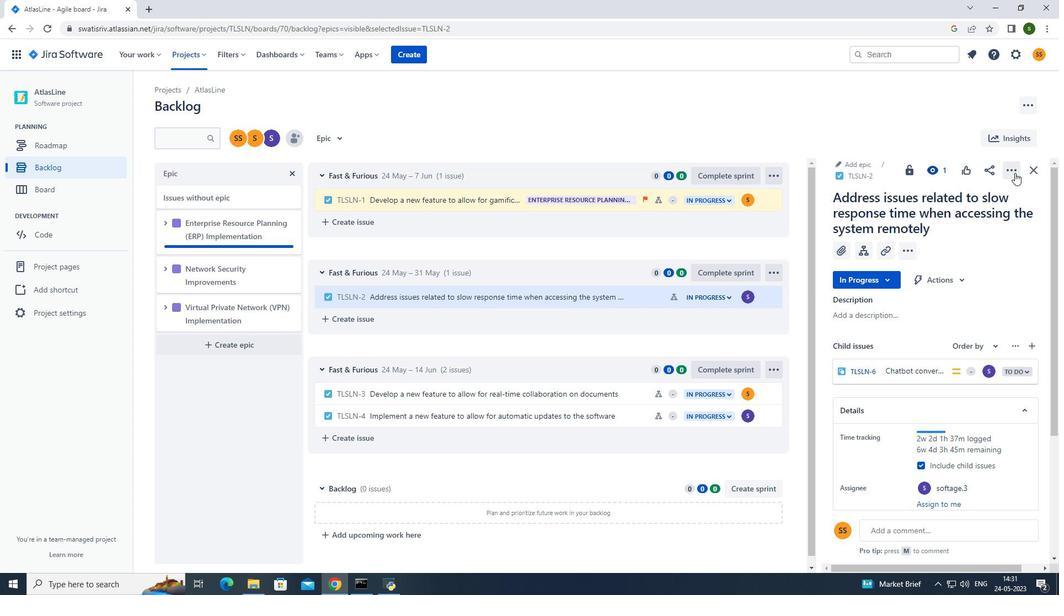 
Action: Mouse moved to (955, 327)
Screenshot: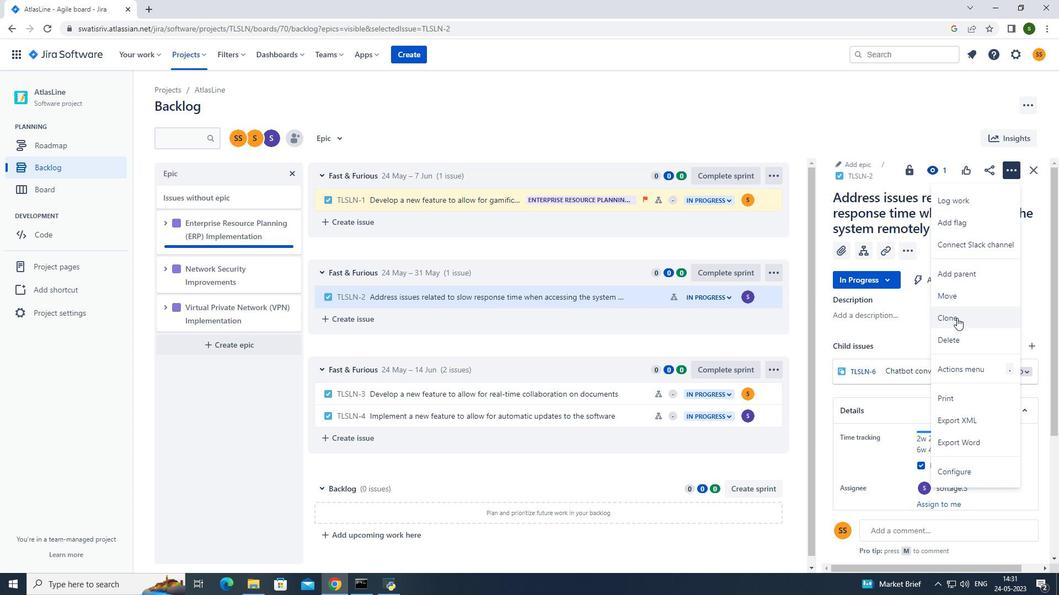 
Action: Mouse pressed left at (955, 327)
Screenshot: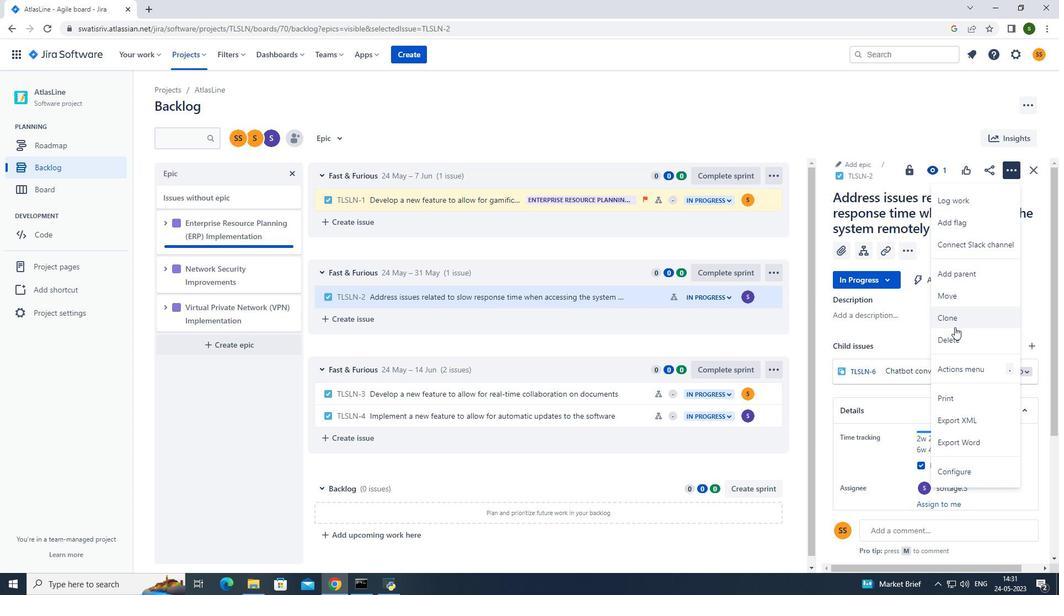 
Action: Mouse moved to (596, 235)
Screenshot: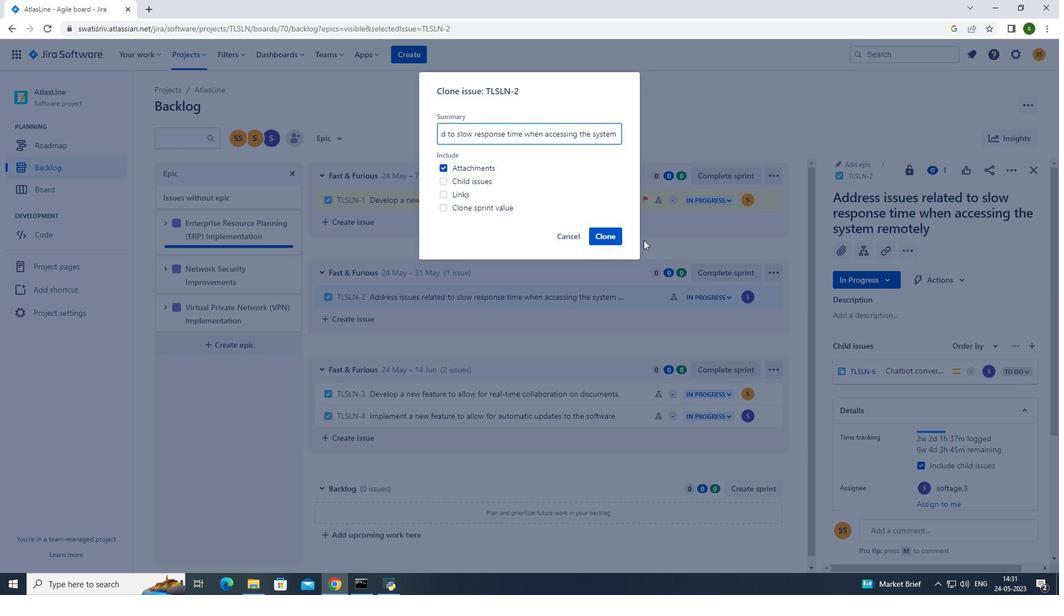 
Action: Mouse pressed left at (596, 235)
Screenshot: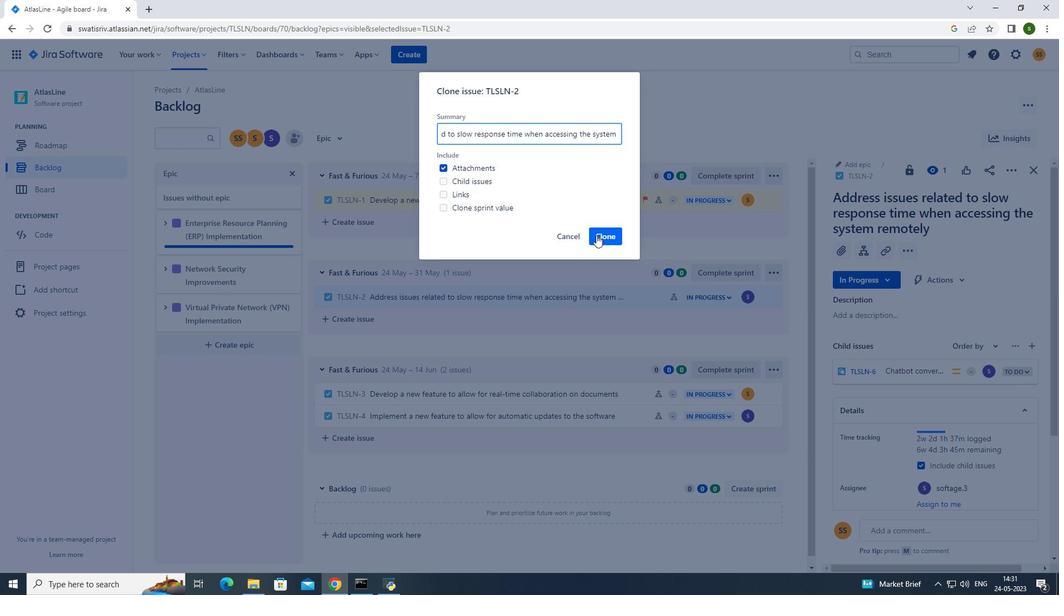 
Action: Mouse moved to (637, 298)
Screenshot: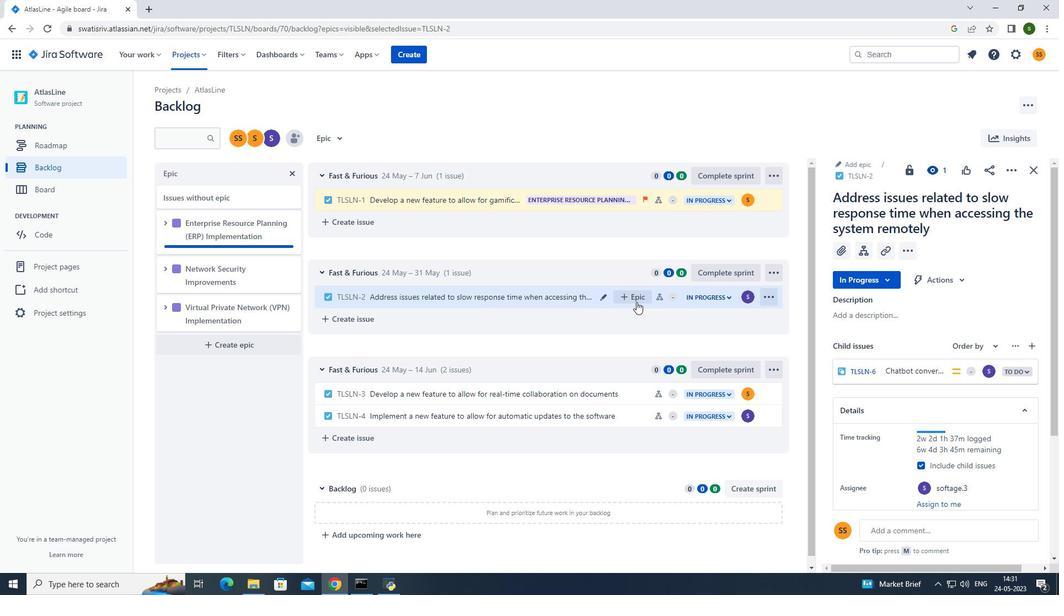 
Action: Mouse pressed left at (637, 298)
Screenshot: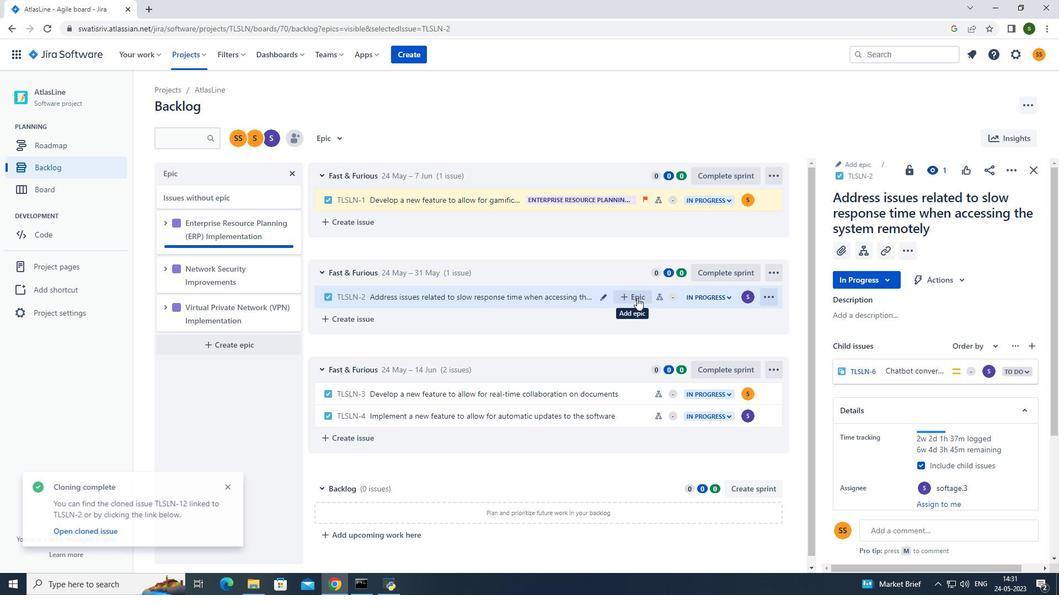 
Action: Mouse moved to (668, 377)
Screenshot: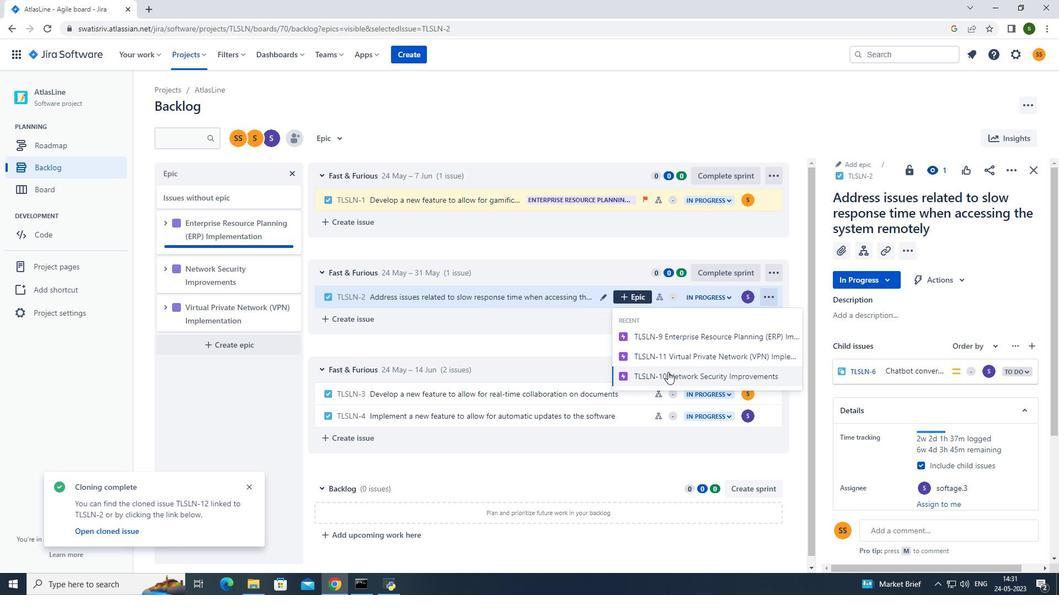 
Action: Mouse pressed left at (668, 377)
Screenshot: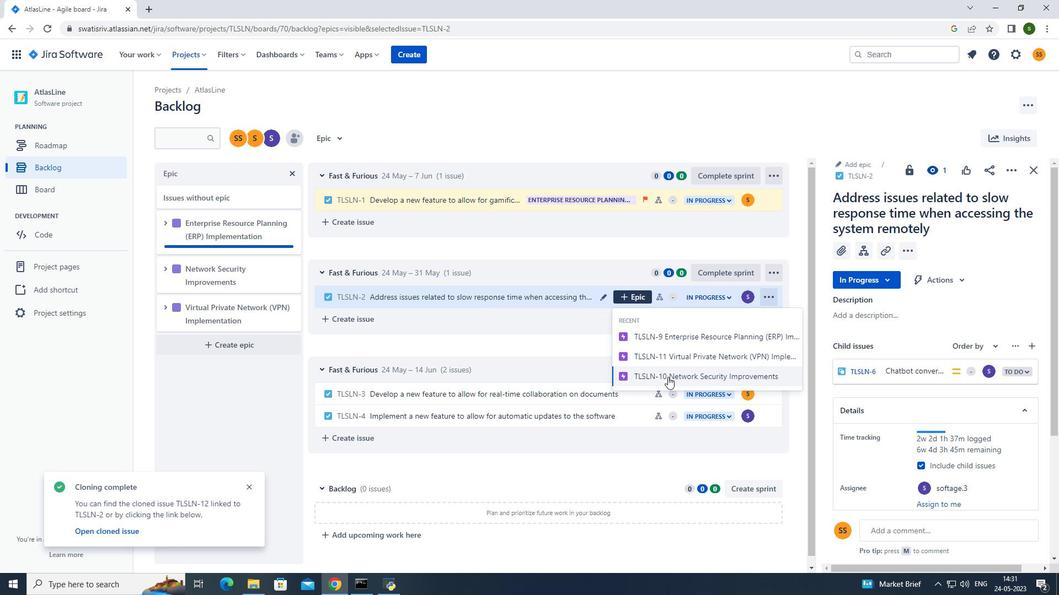 
Action: Mouse moved to (329, 141)
Screenshot: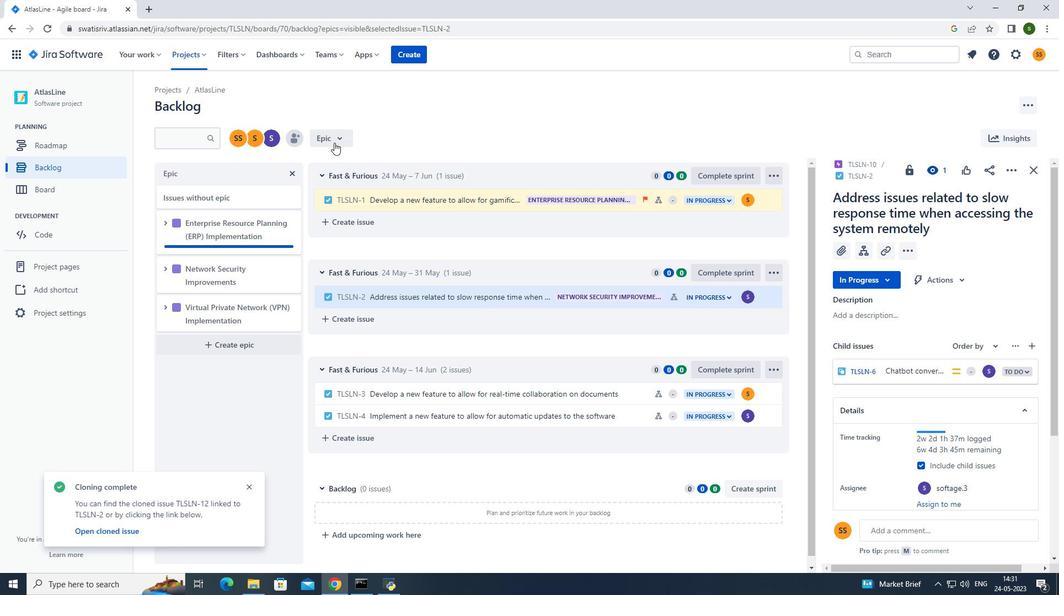 
Action: Mouse pressed left at (329, 141)
Screenshot: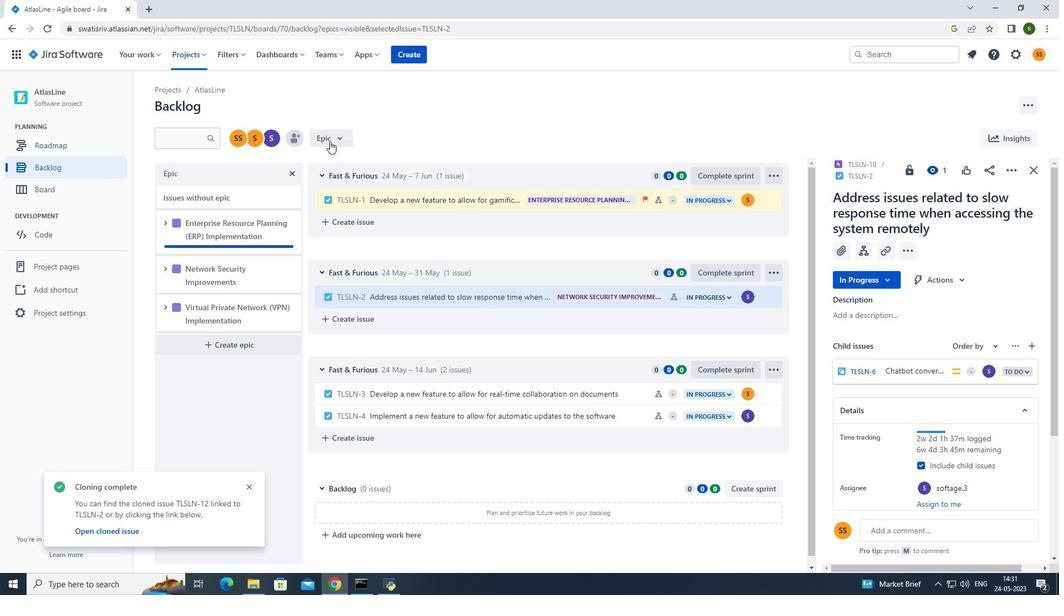 
Action: Mouse moved to (378, 205)
Screenshot: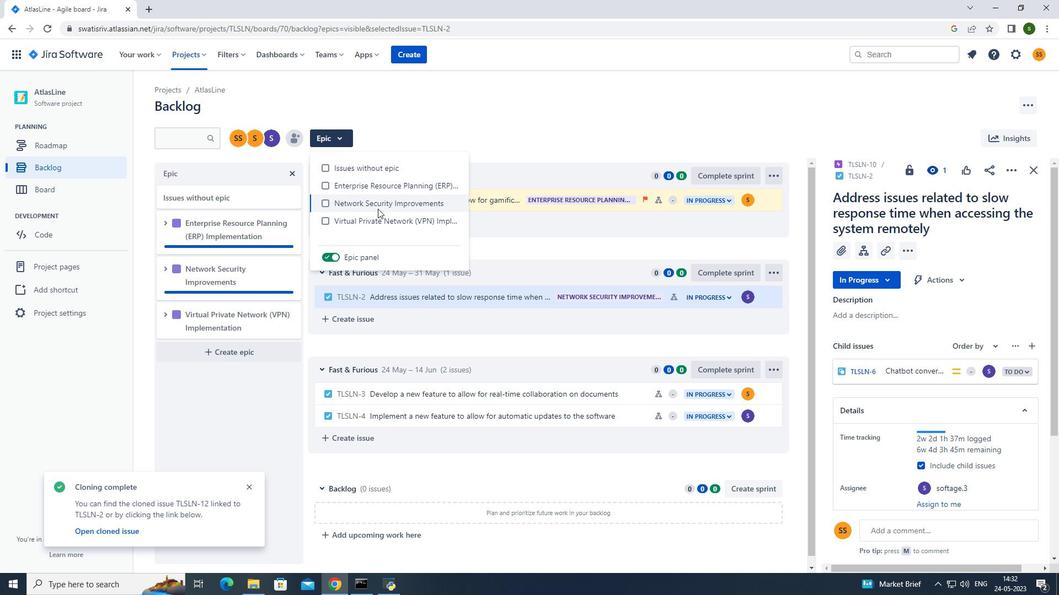 
Action: Mouse pressed left at (378, 205)
Screenshot: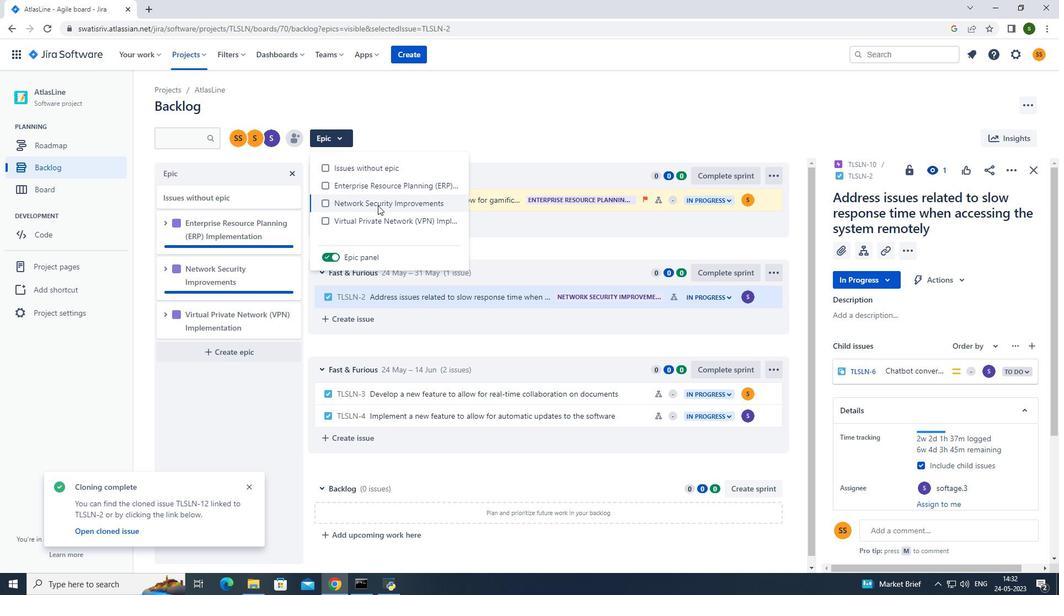 
Action: Mouse moved to (317, 105)
Screenshot: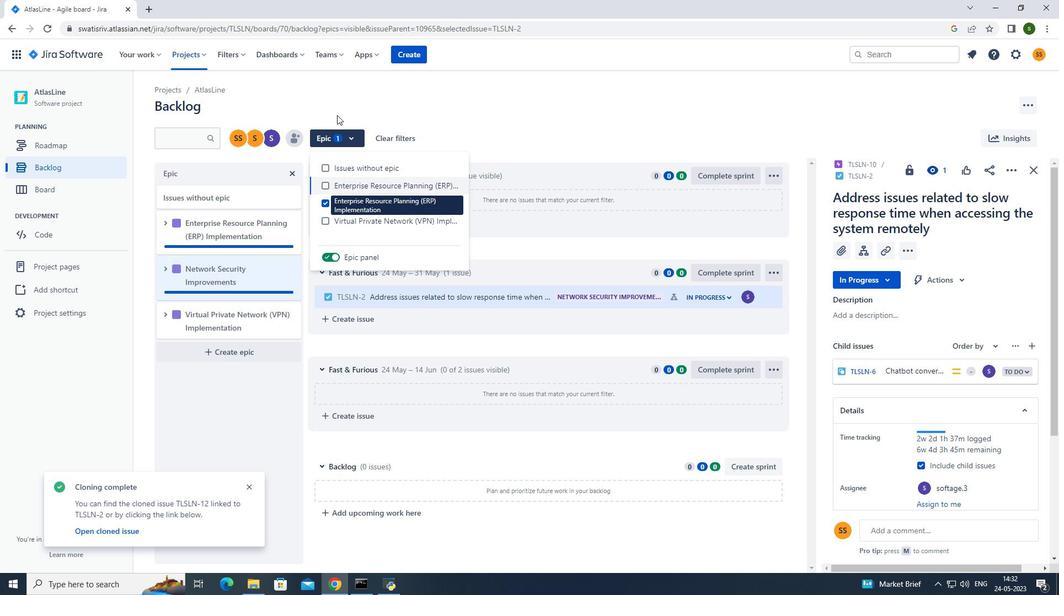 
Action: Mouse pressed left at (317, 105)
Screenshot: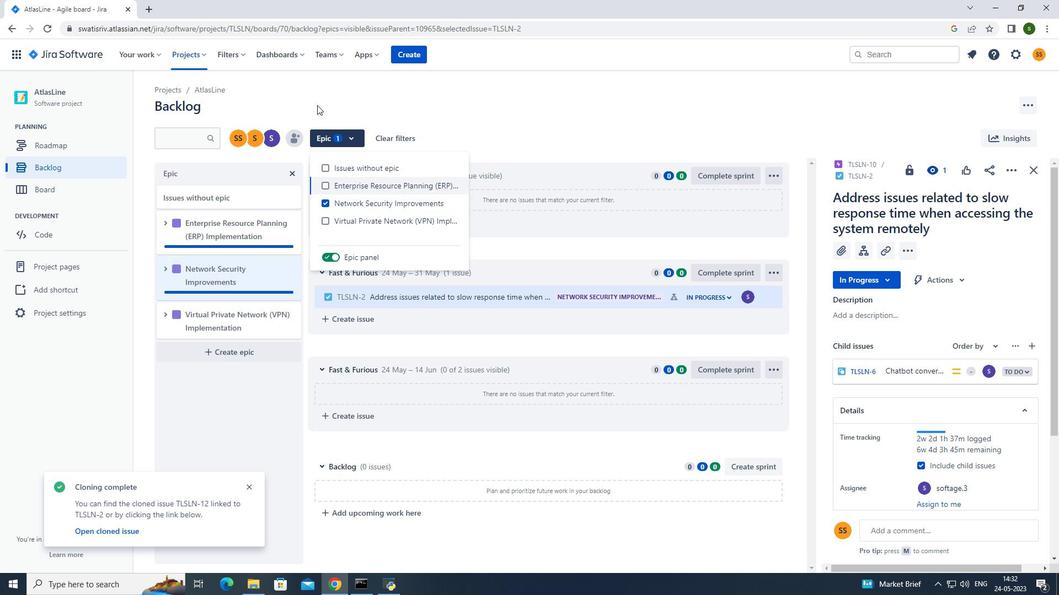 
Action: Mouse moved to (568, 107)
Screenshot: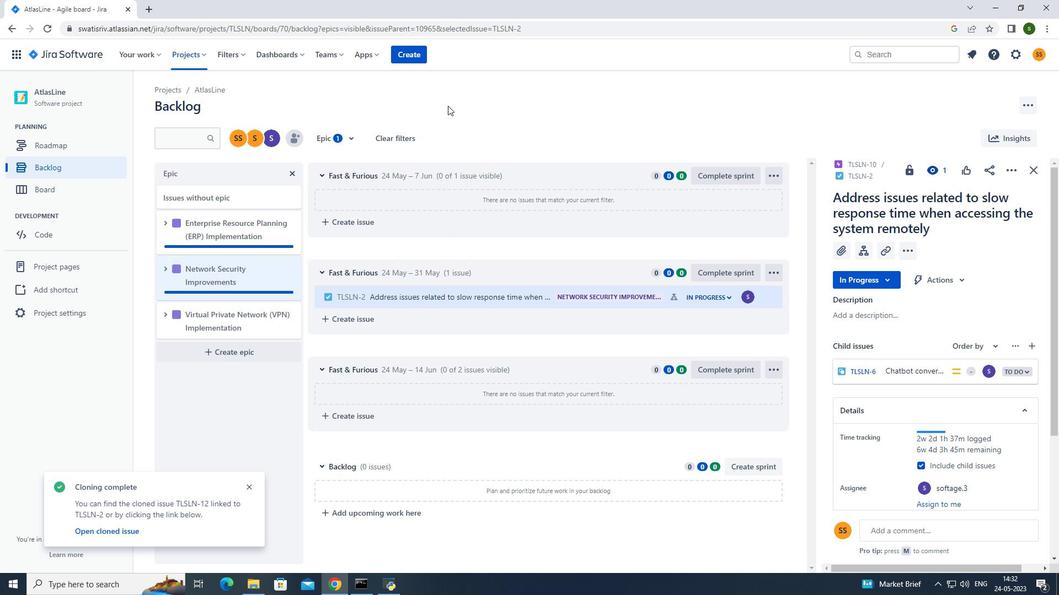 
